 Task: Open a blank google sheet and write heading  Expense ManagerAdd Datesin a column and its values below  '2023-05-01, 2023-05-03, 2023-05-05, 2023-05-10, 2023-05-15, 2023-05-20, 2023-05-25 & 2023-05-31'Add Categories in next column and its values below  Food, Transportation, Utilities, Food, Housing, Entertainment, Utilities & FoodAdd Descriptionsin next column and its values below  Grocery Store, Bus Fare, Internet Bill, Restaurant, Rent, Movie Tickets, Electricity Bill & Grocery StoreAdd Amountin next column and its values below  $50, $5, $60, $30, $800, $20, $70 & $40Save page DashboardBudgetTrack
Action: Mouse moved to (26, 73)
Screenshot: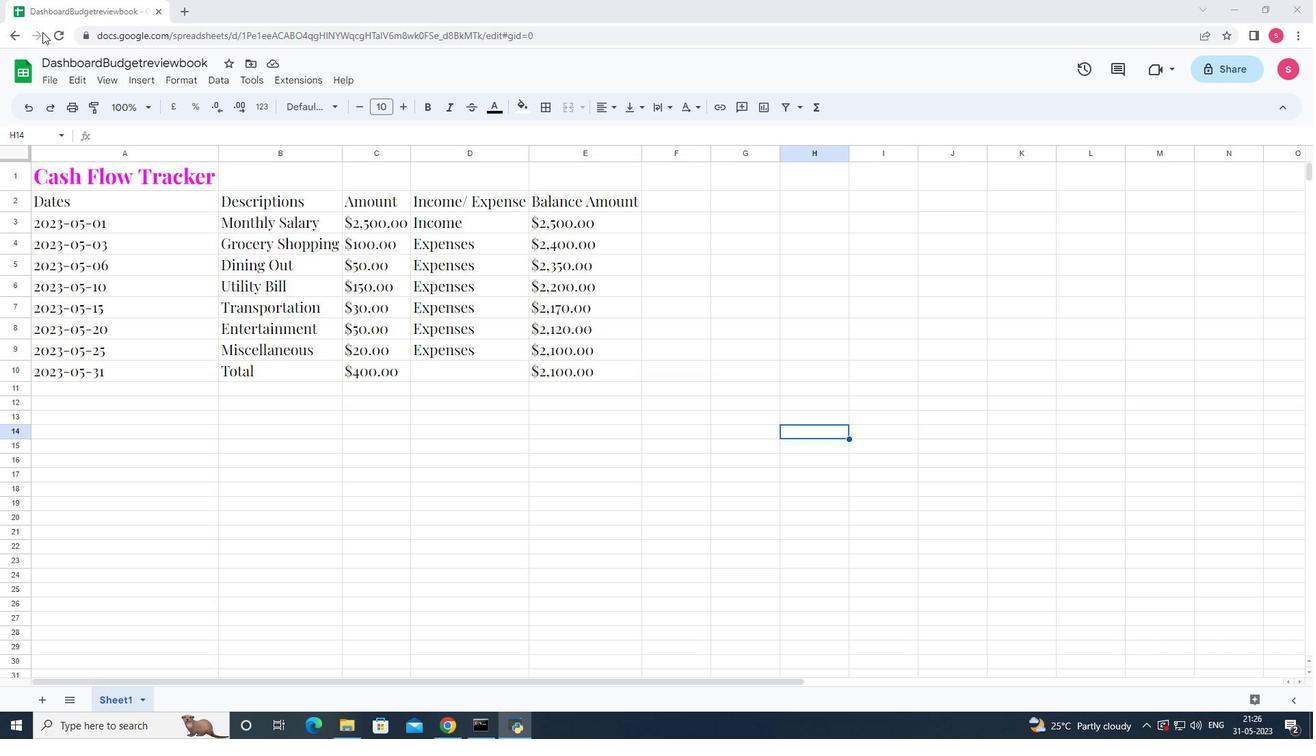 
Action: Mouse pressed left at (26, 73)
Screenshot: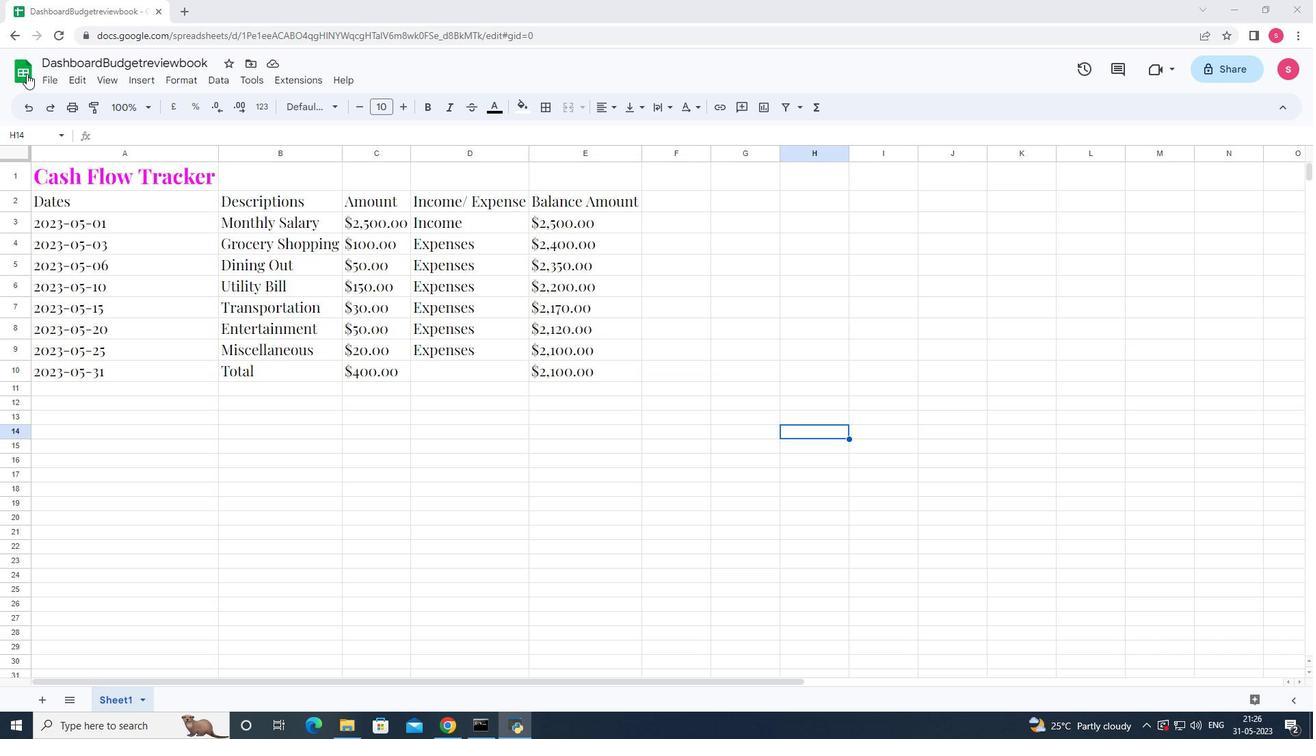 
Action: Mouse moved to (352, 185)
Screenshot: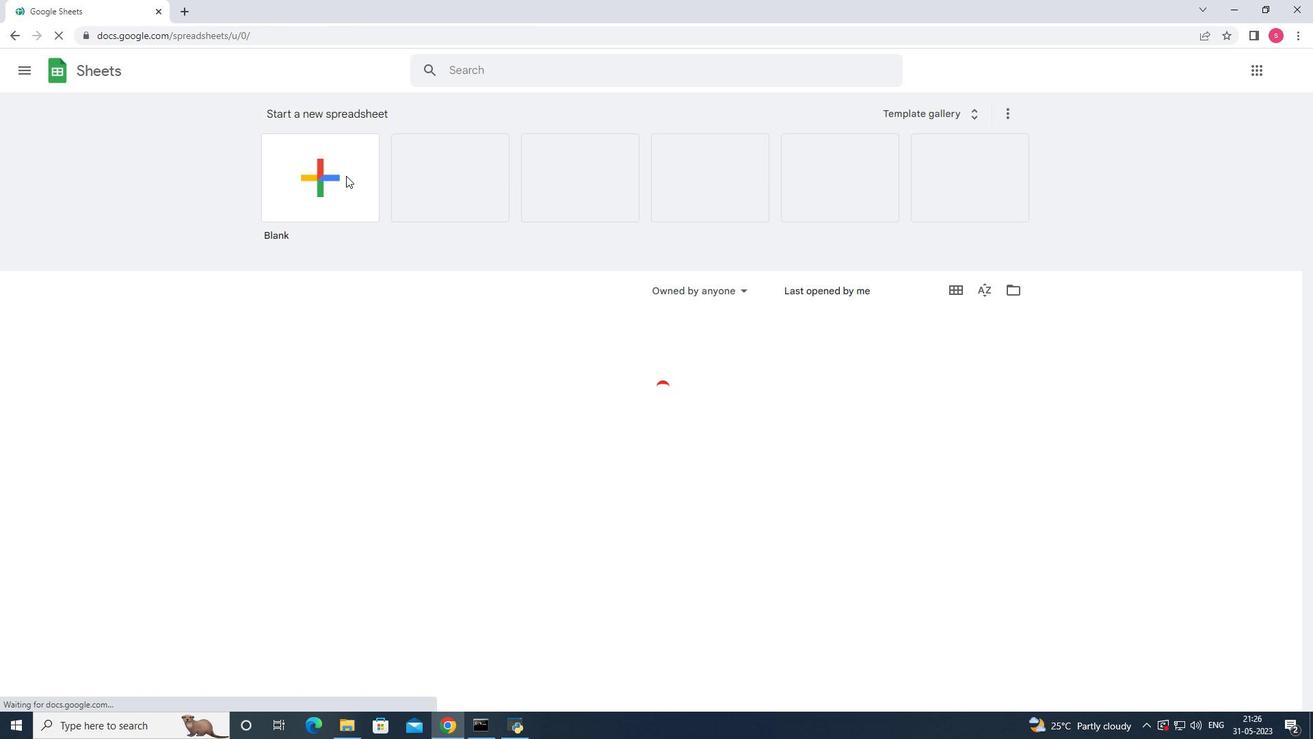 
Action: Mouse pressed left at (352, 185)
Screenshot: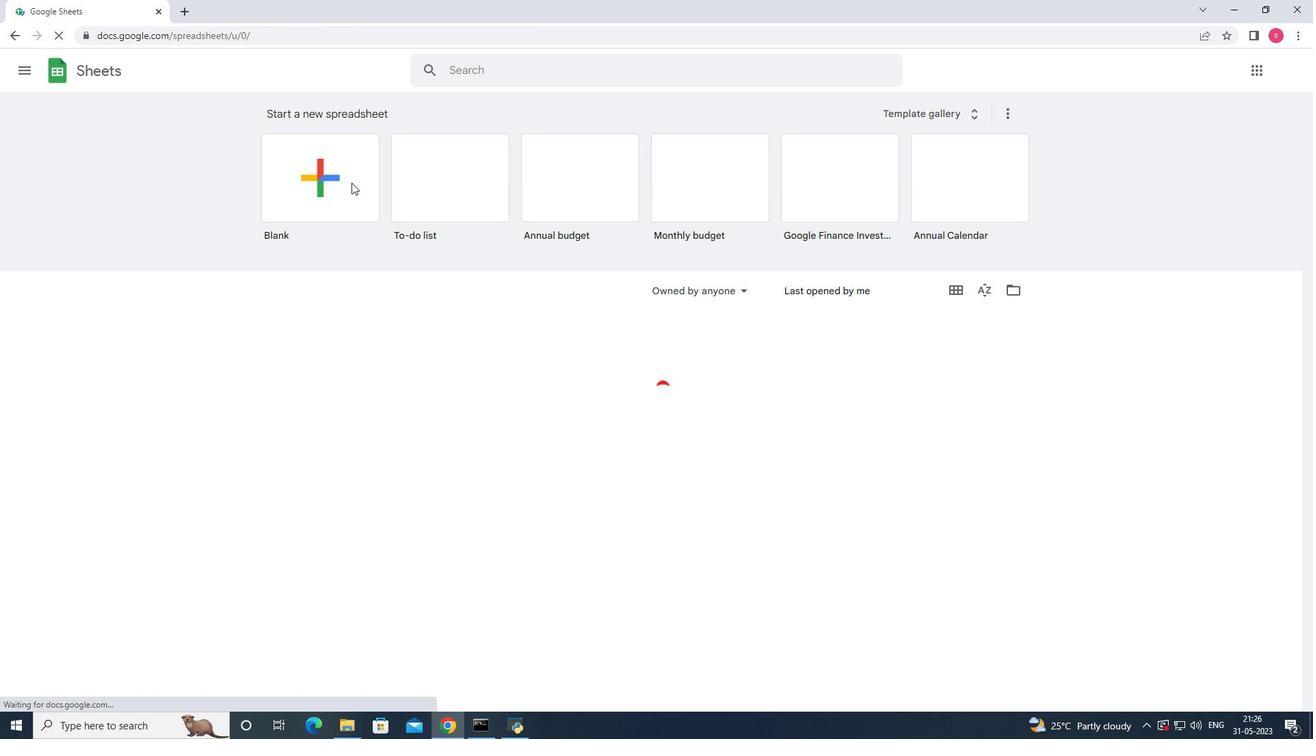
Action: Mouse moved to (258, 328)
Screenshot: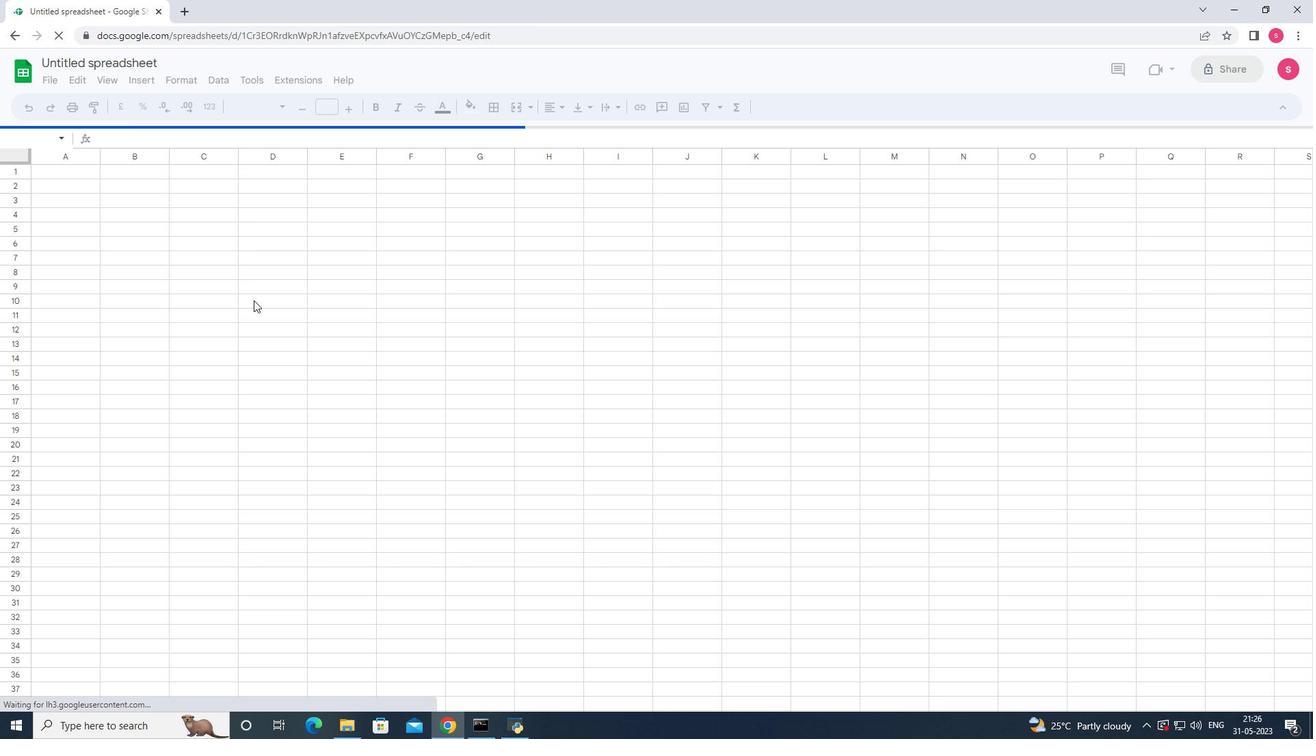 
Action: Key pressed <Key.shift>Expense
Screenshot: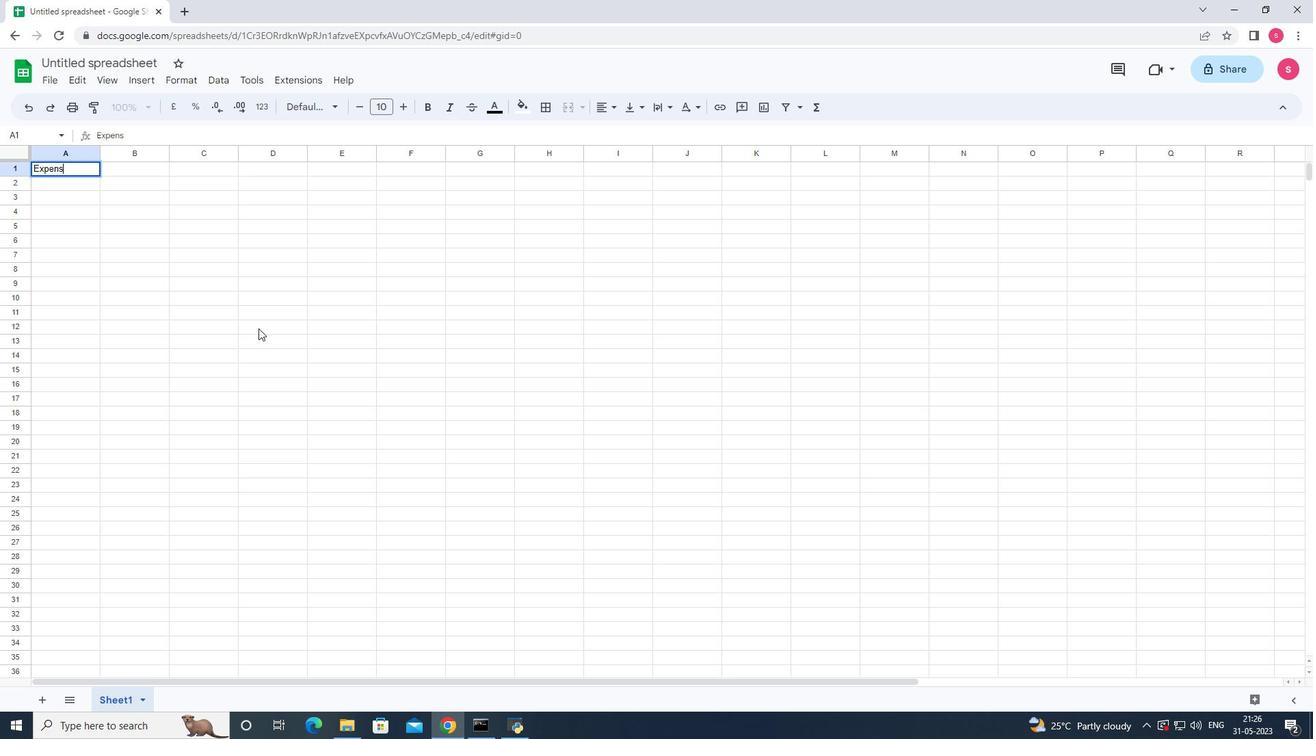 
Action: Mouse moved to (273, 325)
Screenshot: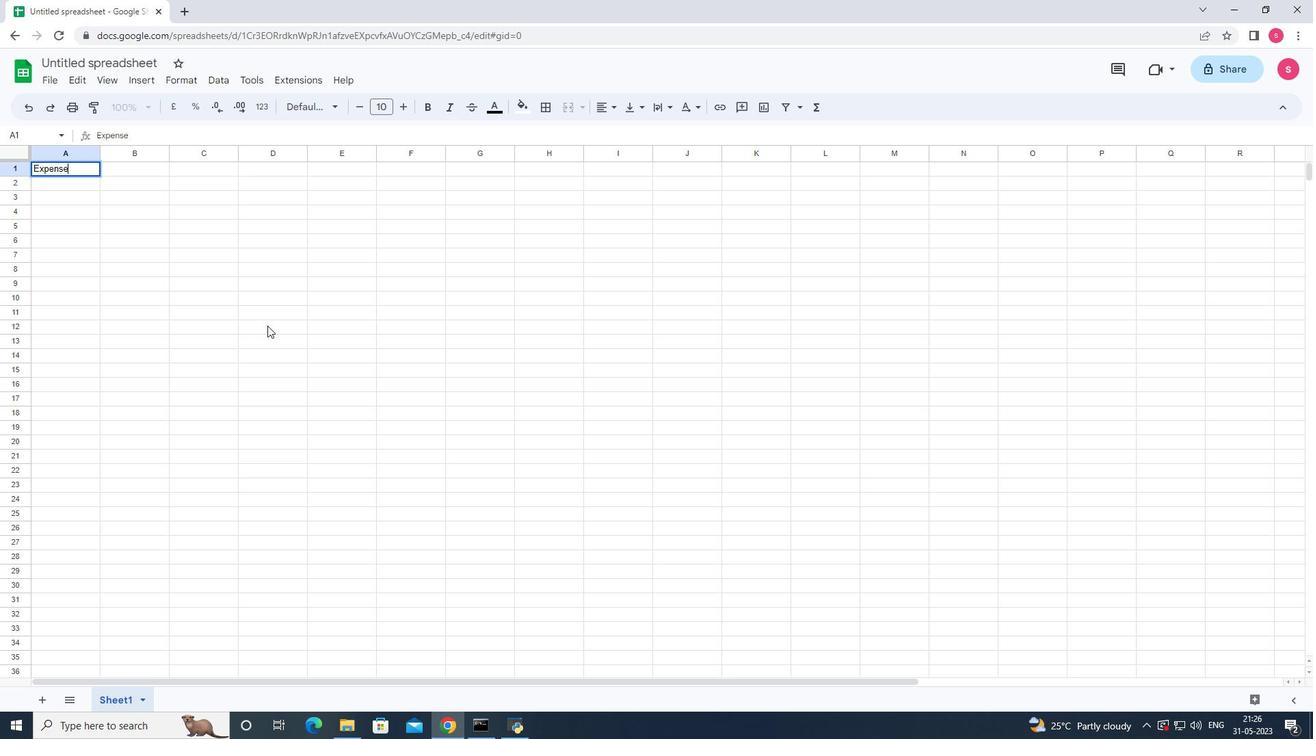 
Action: Key pressed <Key.space>
Screenshot: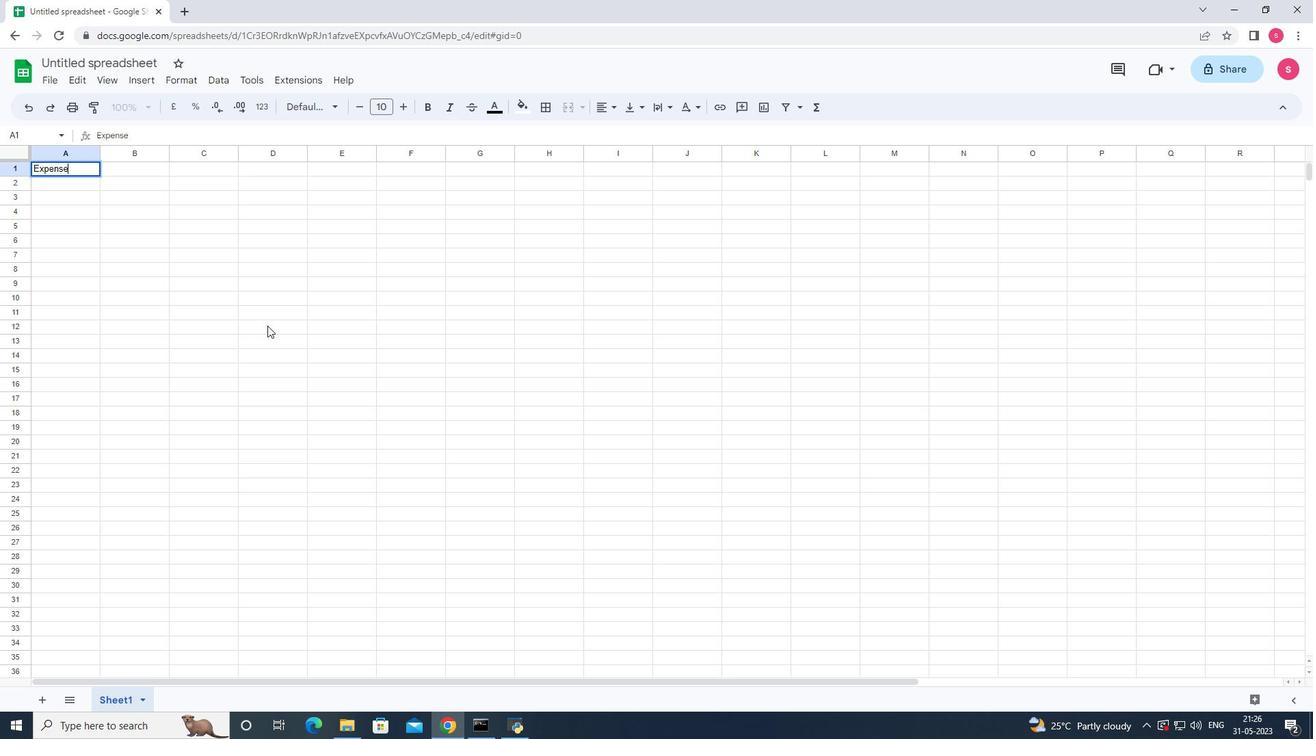 
Action: Mouse moved to (303, 325)
Screenshot: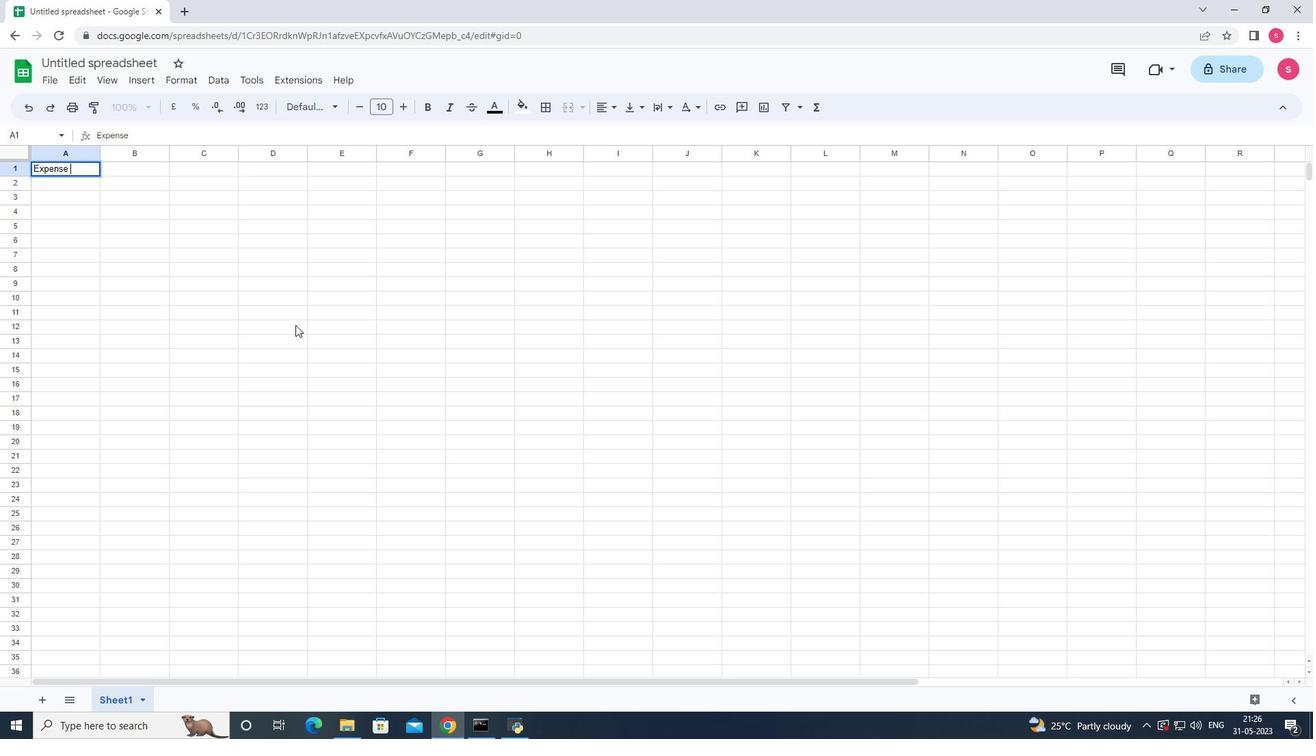 
Action: Key pressed <Key.shift>
Screenshot: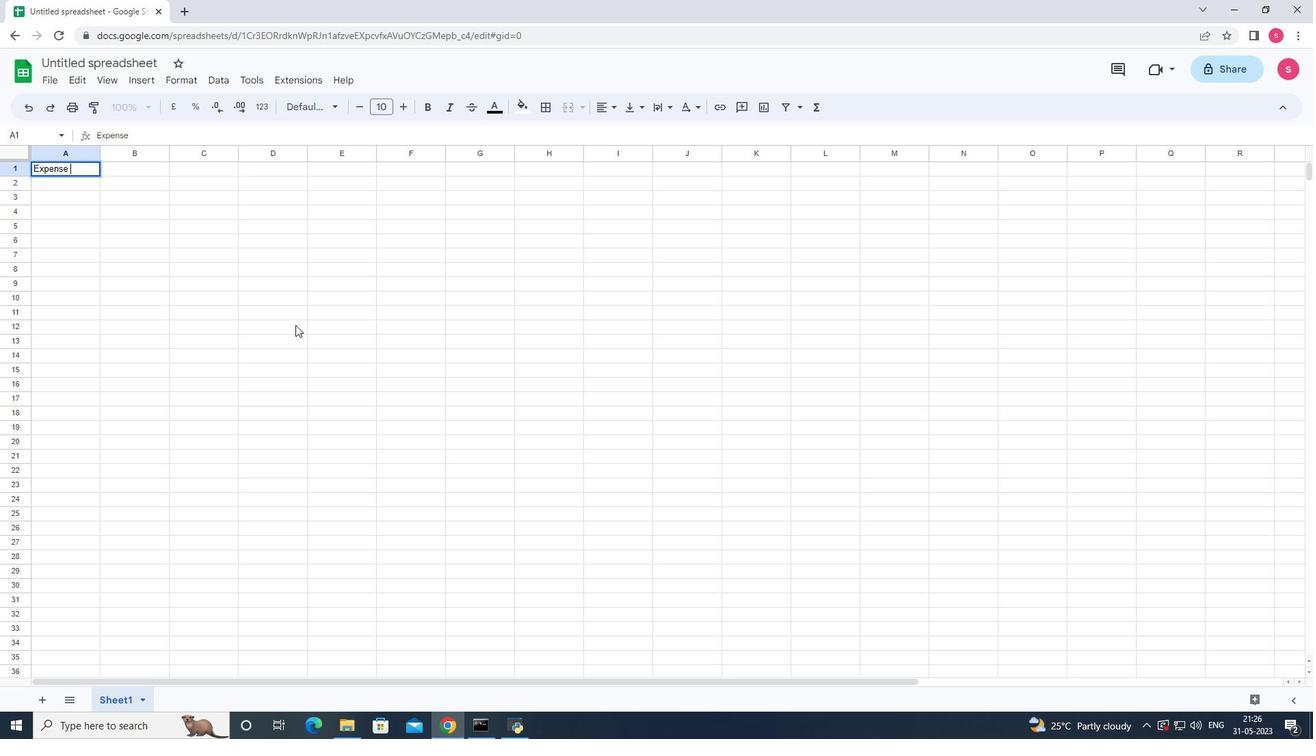
Action: Mouse moved to (334, 325)
Screenshot: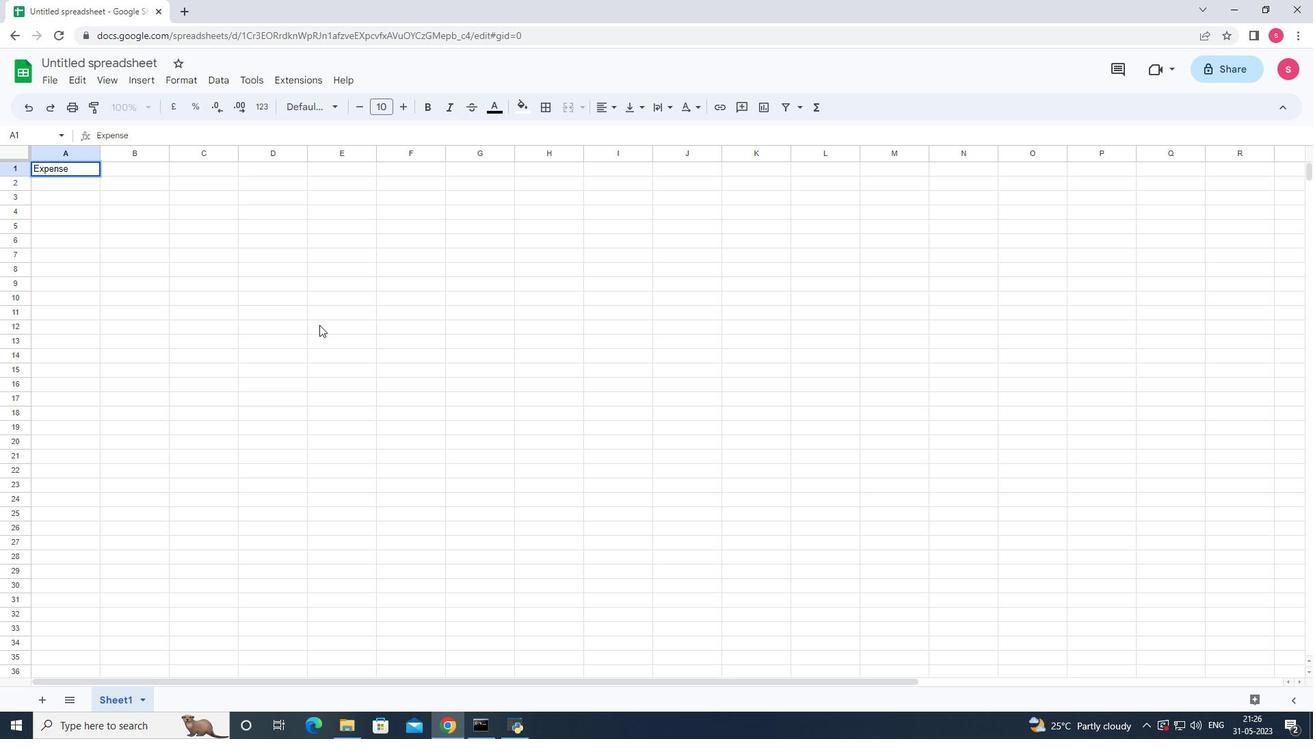
Action: Key pressed M
Screenshot: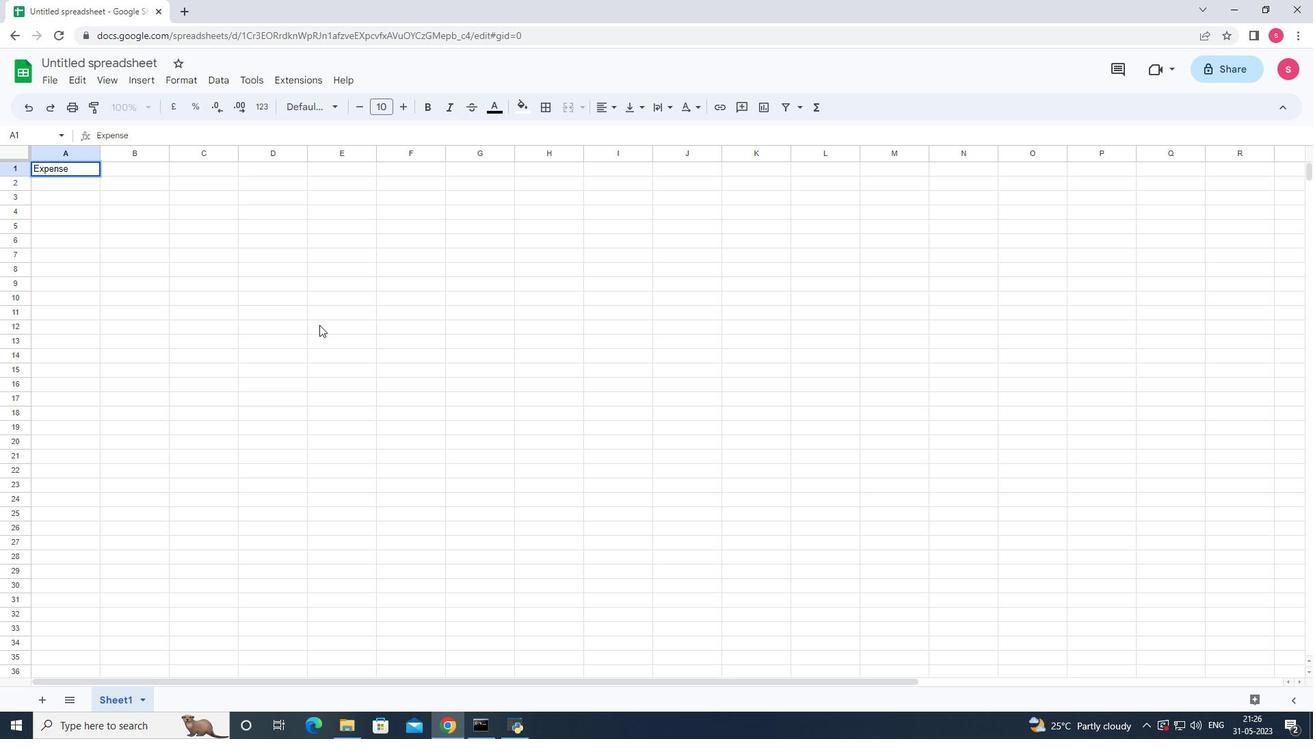 
Action: Mouse moved to (476, 311)
Screenshot: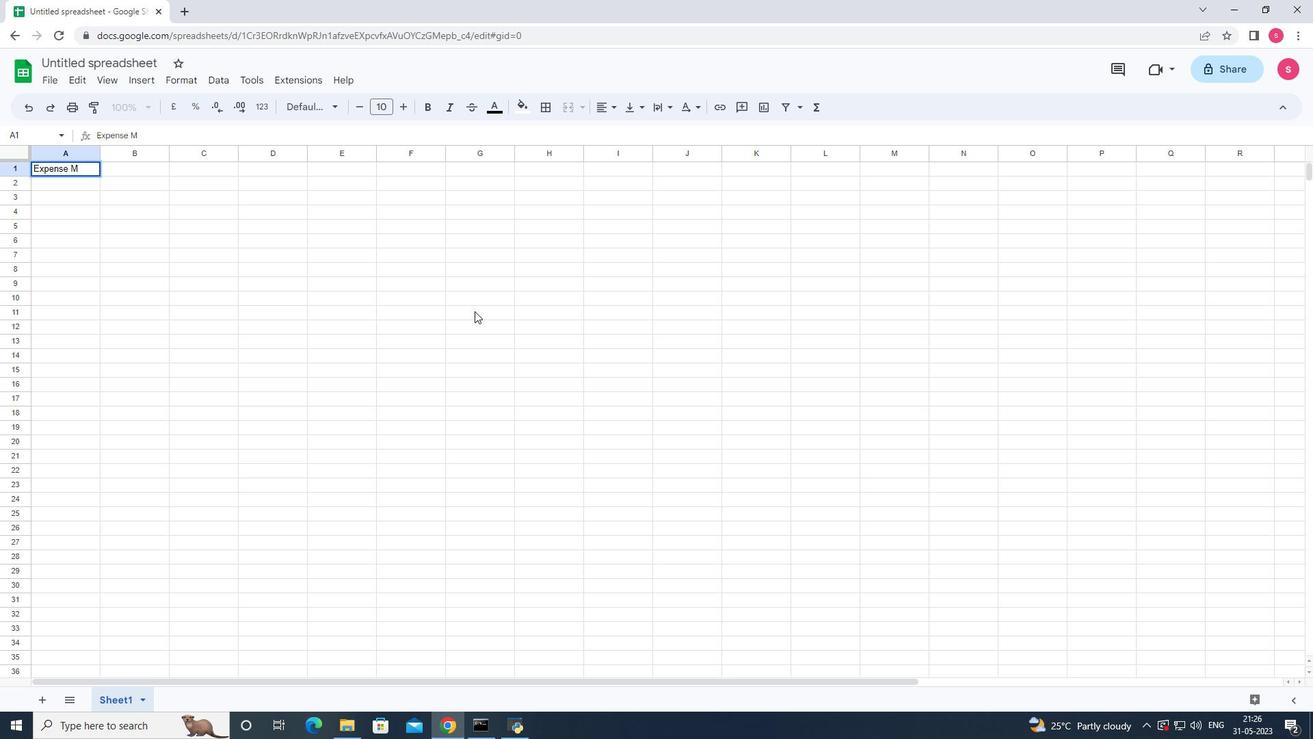
Action: Key pressed a
Screenshot: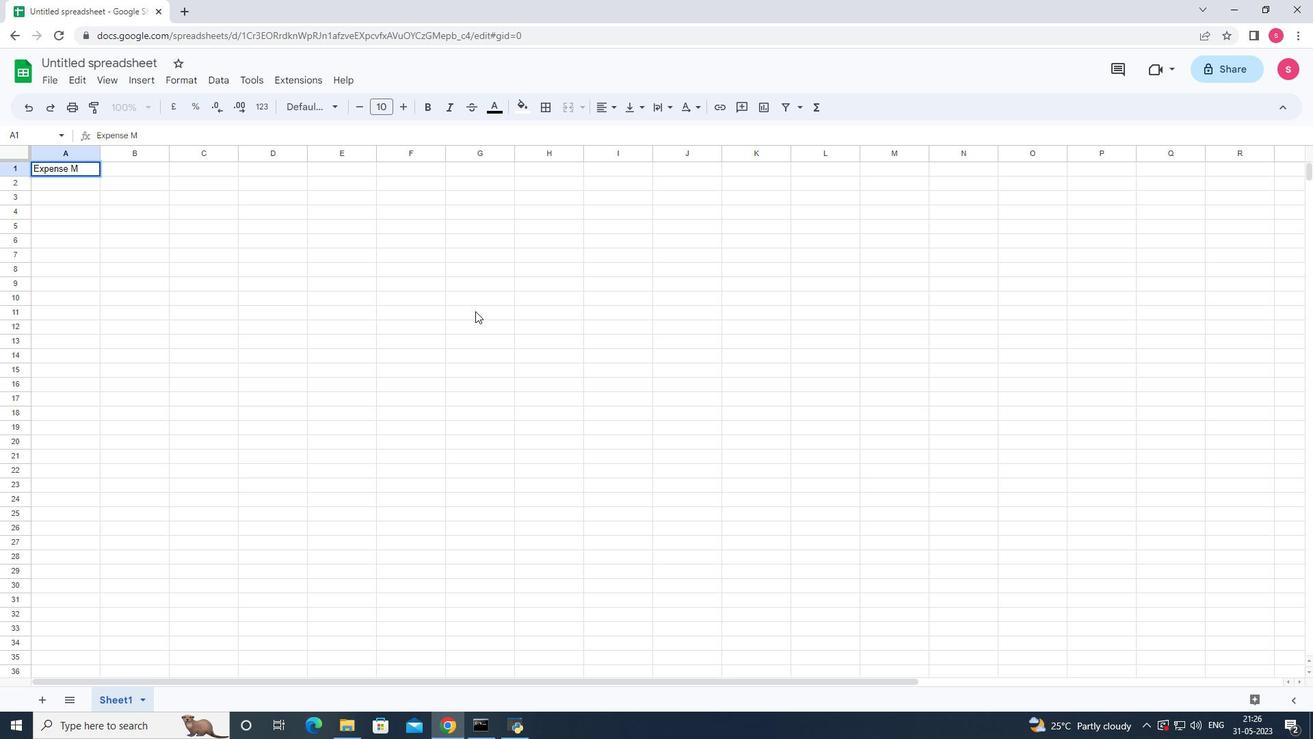 
Action: Mouse moved to (506, 307)
Screenshot: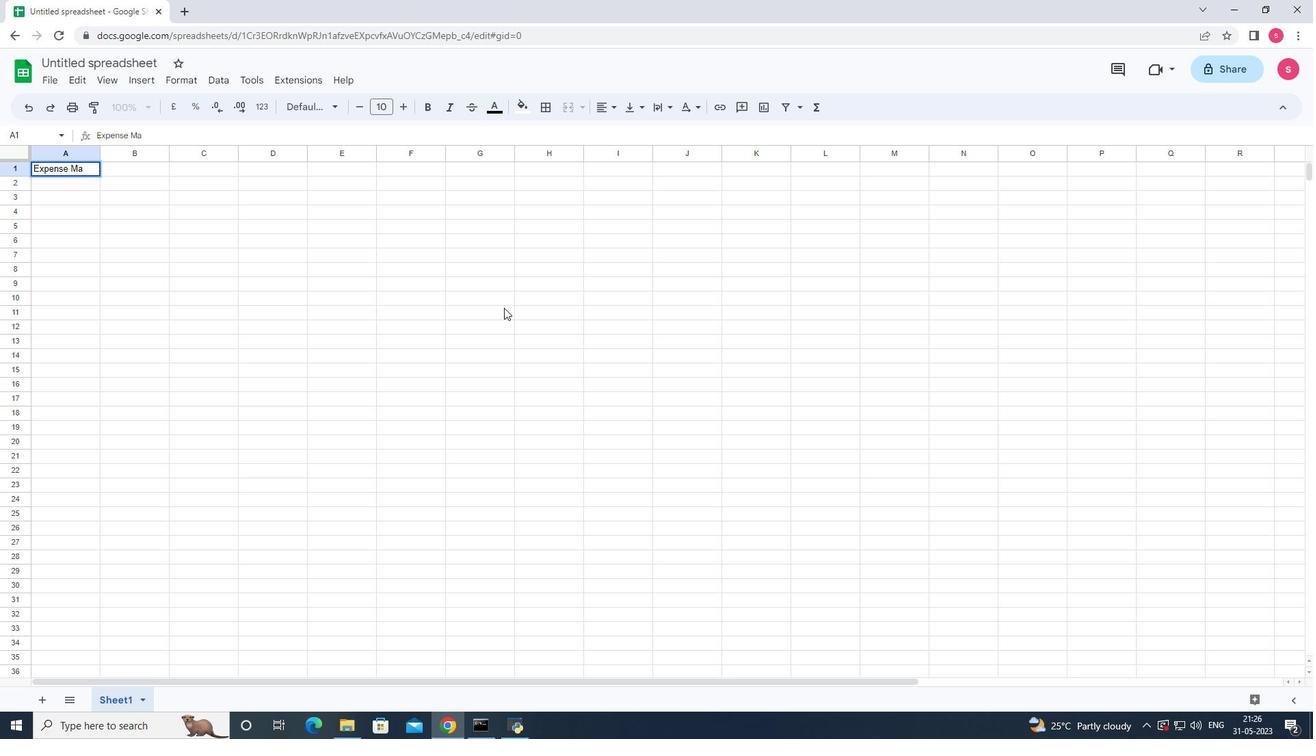 
Action: Key pressed nager<Key.down><Key.shift>Dates<Key.down>2023-05-01<Key.enter>2023-05-03<Key.enter>2023-05-02<Key.enter><Key.up><Key.enter><Key.backspace>5<Key.enter>2023-05-10<Key.enter>2023-05-15<Key.enter>2023-05-20-<Key.backspace><Key.enter>2023-05-25<Key.enter>2023-05-31<Key.enter><Key.right><Key.up><Key.up><Key.up><Key.up><Key.up><Key.up><Key.up><Key.up><Key.up><Key.shift>Categories<Key.down><Key.shift>Food<Key.enter><Key.shift>Transportation<Key.enter><Key.shift><Key.shift><Key.shift><Key.shift><Key.shift><Key.shift>Utilities<Key.enter><Key.shift><Key.shift><Key.shift><Key.shift><Key.shift><Key.shift><Key.shift><Key.shift><Key.shift><Key.shift><Key.shift><Key.shift><Key.shift>Food<Key.enter><Key.shift>h<Key.backspace><Key.shift>Housing<Key.enter><Key.shift>Entertain,<Key.backspace>ment<Key.enter><Key.shift>Utilitu<Key.backspace>ies<Key.enter><Key.shift><Key.shift><Key.shift><Key.shift><Key.shift><Key.shift><Key.shift><Key.shift><Key.shift>Food<Key.right><Key.up><Key.up><Key.up><Key.up><Key.up><Key.up><Key.up><Key.up><Key.shift>Description<Key.down><Key.up><Key.down><Key.shift>Grocery<Key.space><Key.shift>Store<Key.enter><Key.shift><Key.shift><Key.shift><Key.shift><Key.shift><Key.shift><Key.shift><Key.shift><Key.shift><Key.shift><Key.shift>Bus<Key.space><Key.shift>Fare<Key.enter><Key.shift>Internet<Key.space><Key.shift>Bill<Key.enter><Key.shift>Restaurant<Key.down><Key.shift>RE<Key.backspace><Key.backspace>ent<Key.enter><Key.shift>Movie<Key.space><Key.shift>Tickets<Key.enter><Key.shift>Electricity<Key.space><Key.shift>Bill<Key.enter><Key.shift>Grocery<Key.space><Key.shift>Store<Key.right><Key.up><Key.up><Key.up><Key.up><Key.up><Key.up><Key.up><Key.up><Key.shift>Amount<Key.enter>50<Key.enter>5<Key.enter>60<Key.enter>30<Key.enter>800<Key.enter>20<Key.enter>70<Key.enter>40<Key.enter>
Screenshot: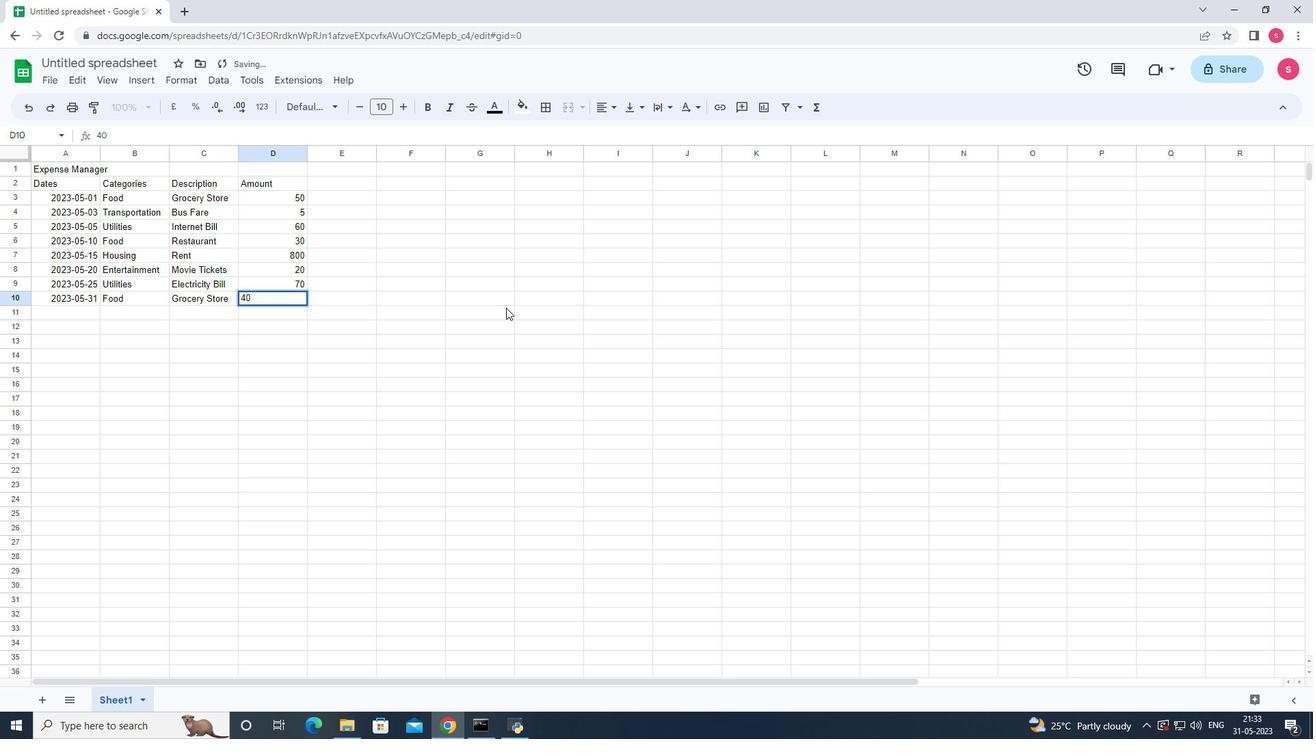 
Action: Mouse moved to (266, 196)
Screenshot: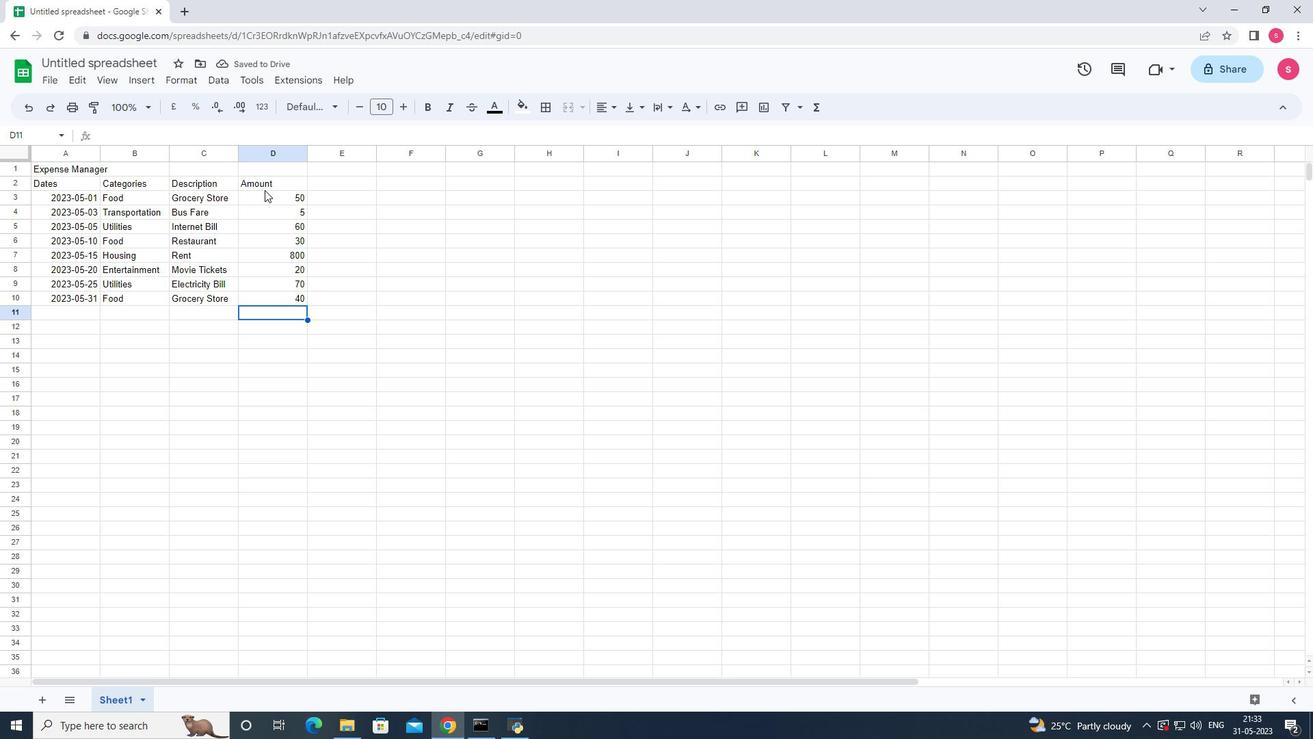 
Action: Mouse pressed left at (266, 196)
Screenshot: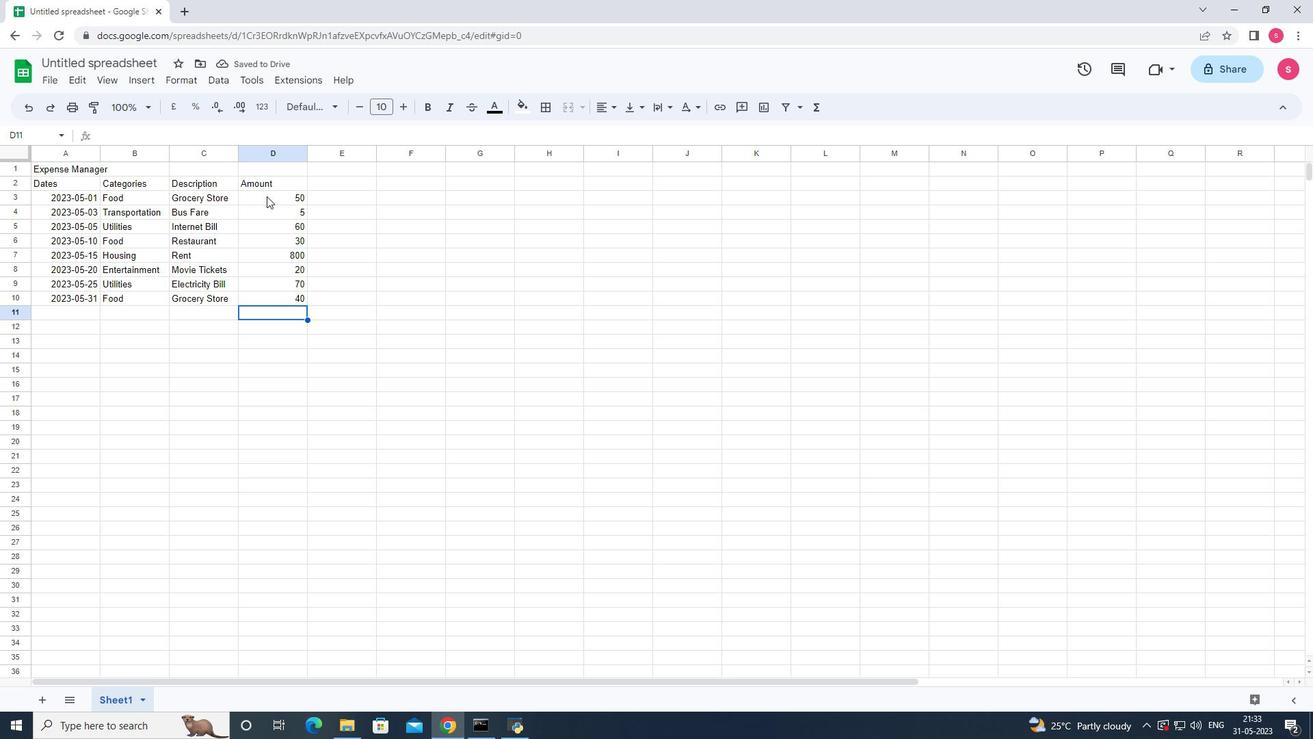 
Action: Mouse moved to (176, 75)
Screenshot: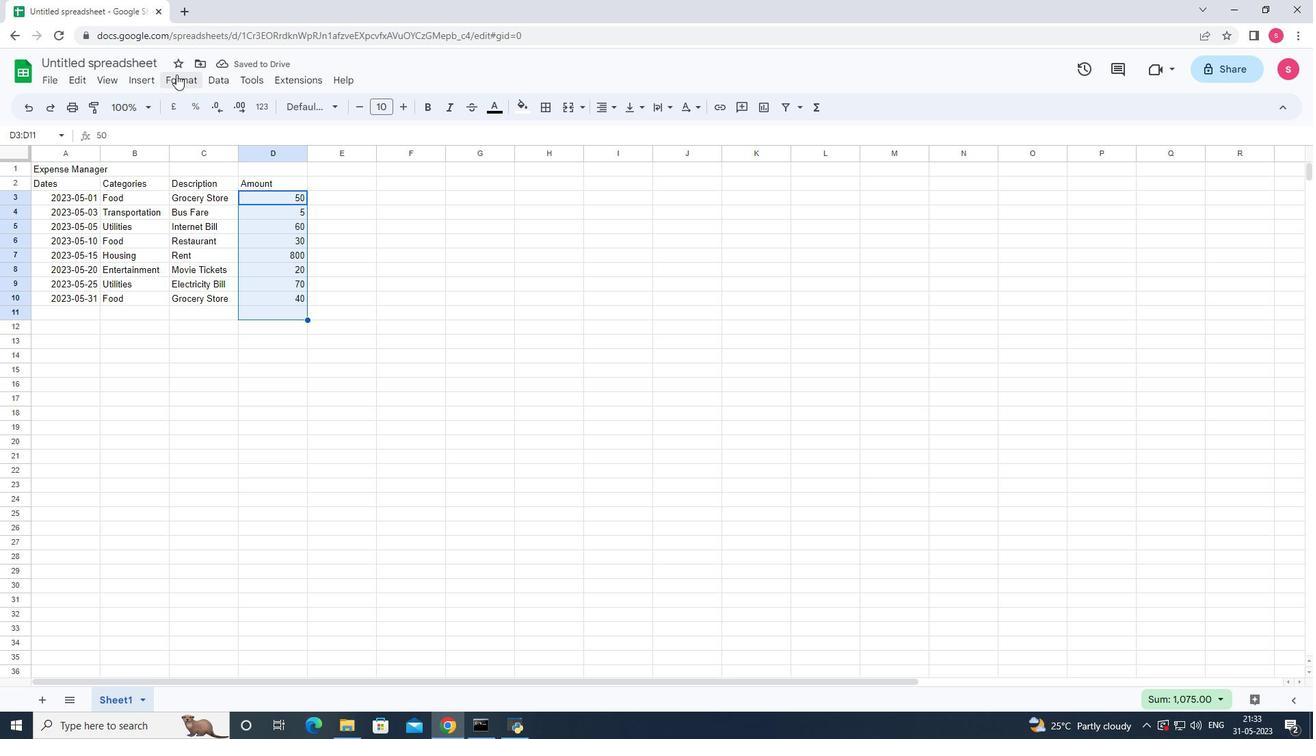
Action: Mouse pressed left at (176, 75)
Screenshot: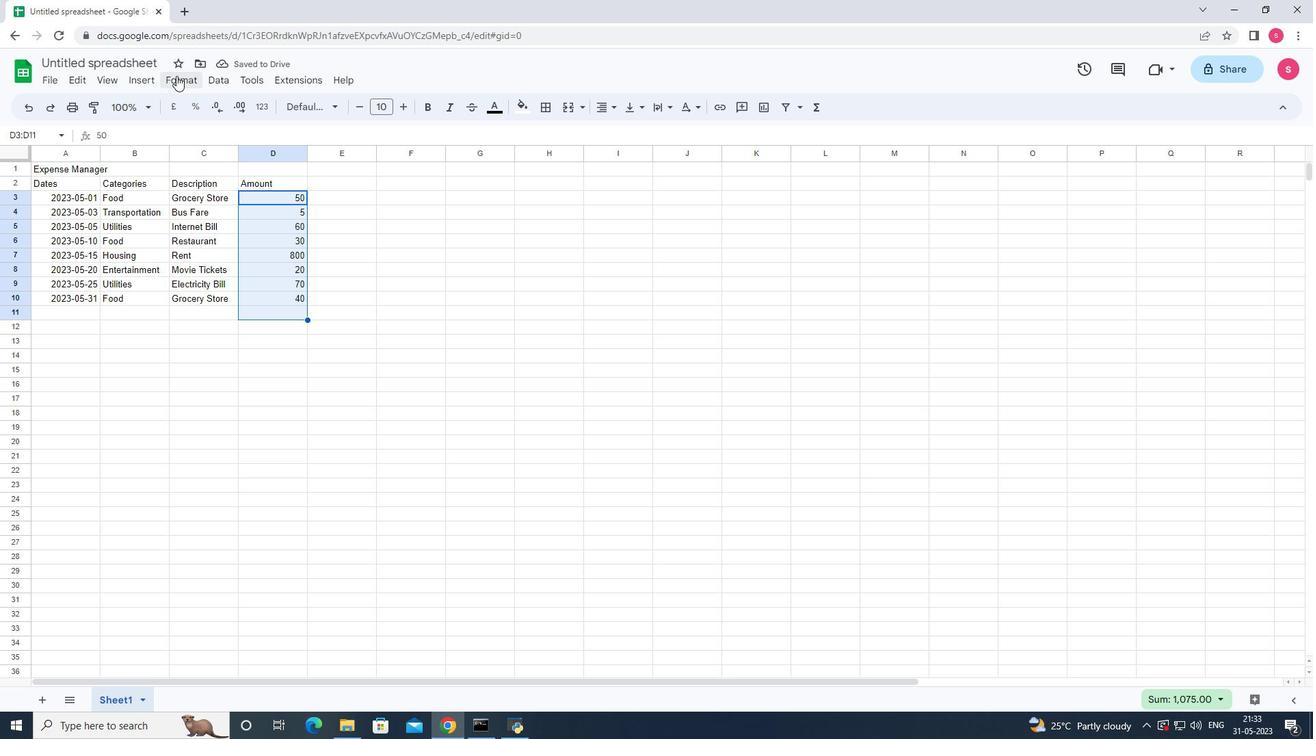 
Action: Mouse moved to (208, 138)
Screenshot: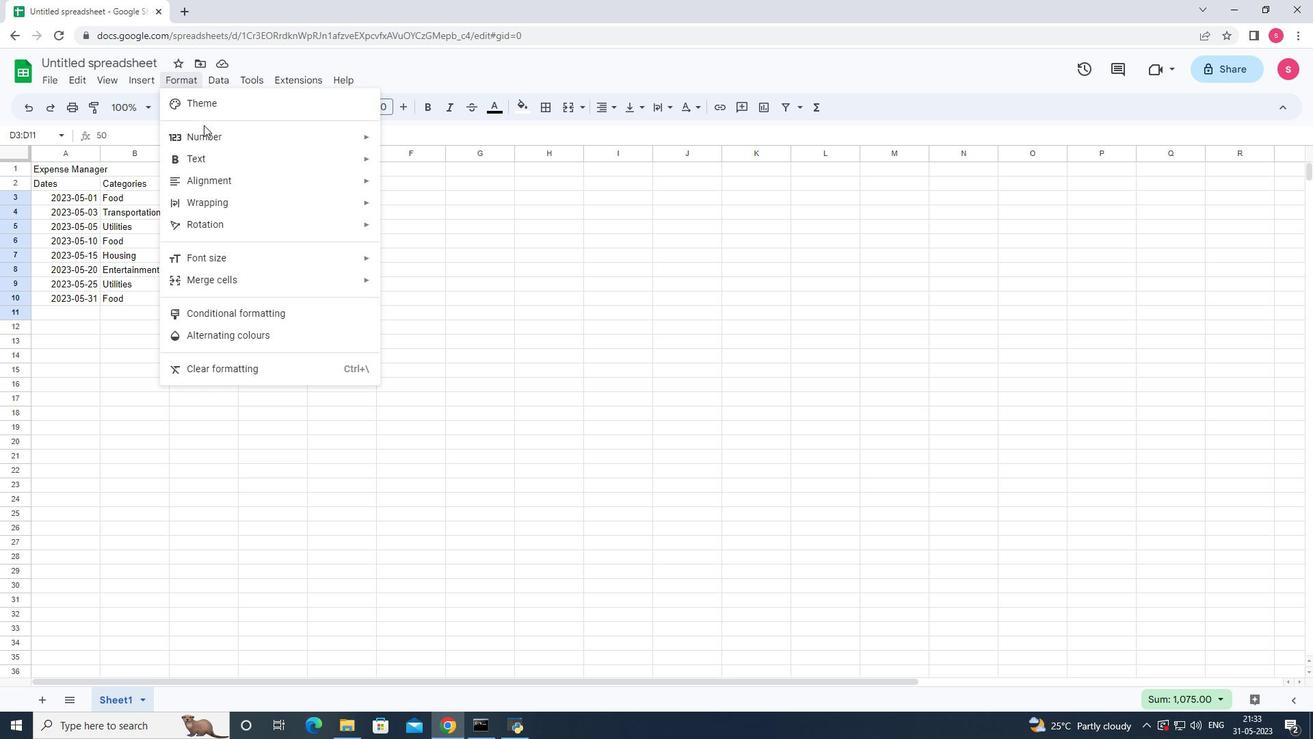 
Action: Mouse pressed left at (208, 138)
Screenshot: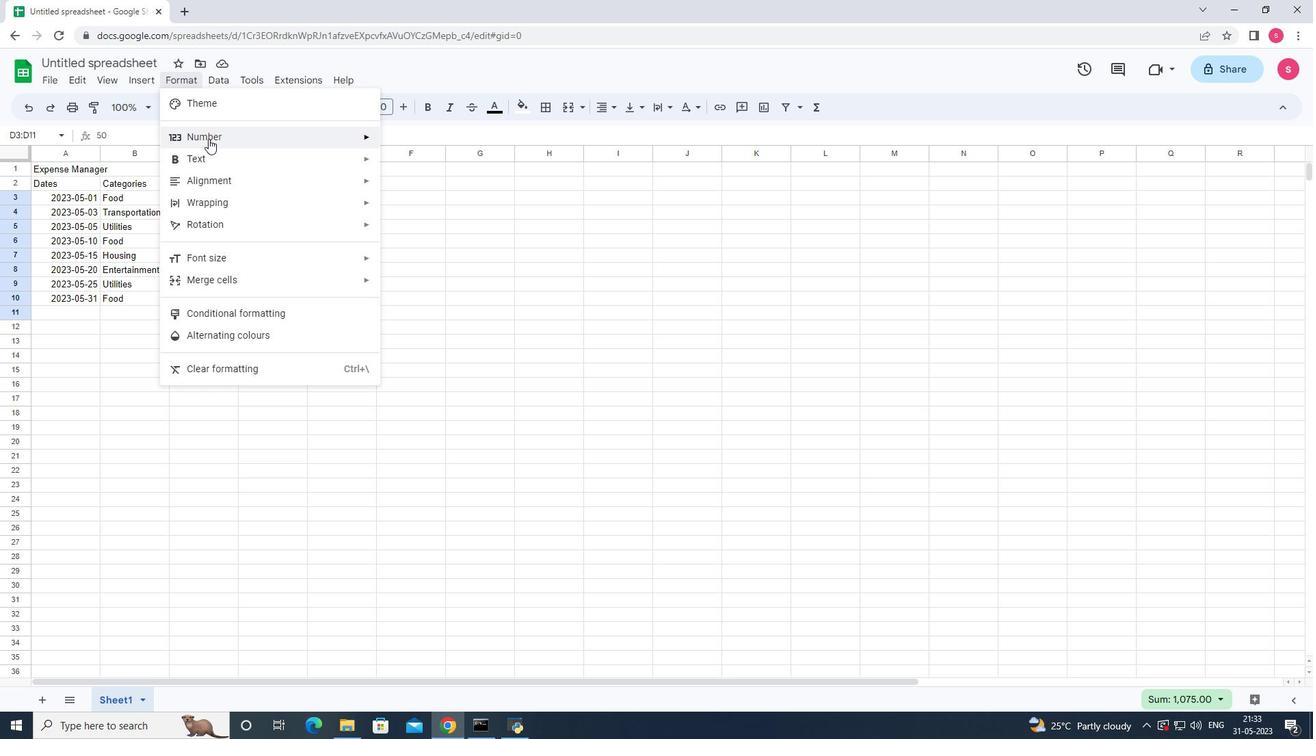 
Action: Mouse moved to (489, 545)
Screenshot: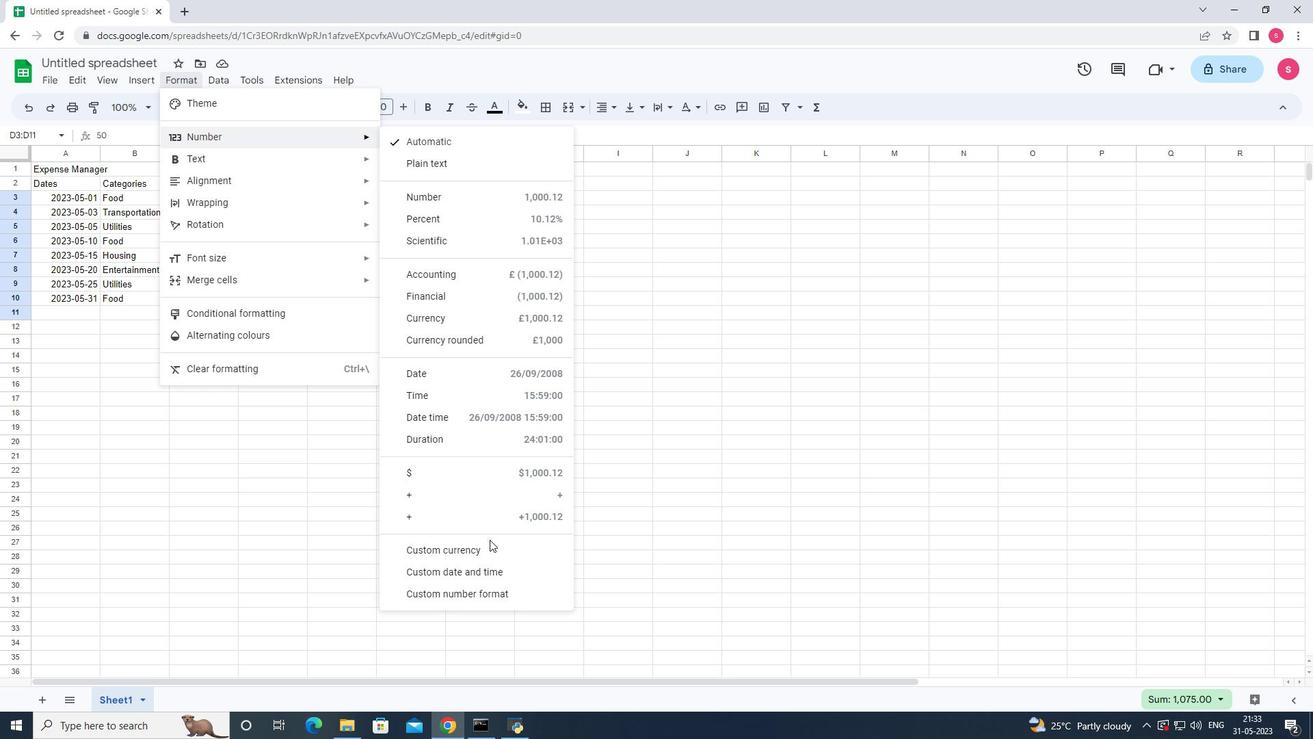 
Action: Mouse pressed left at (489, 545)
Screenshot: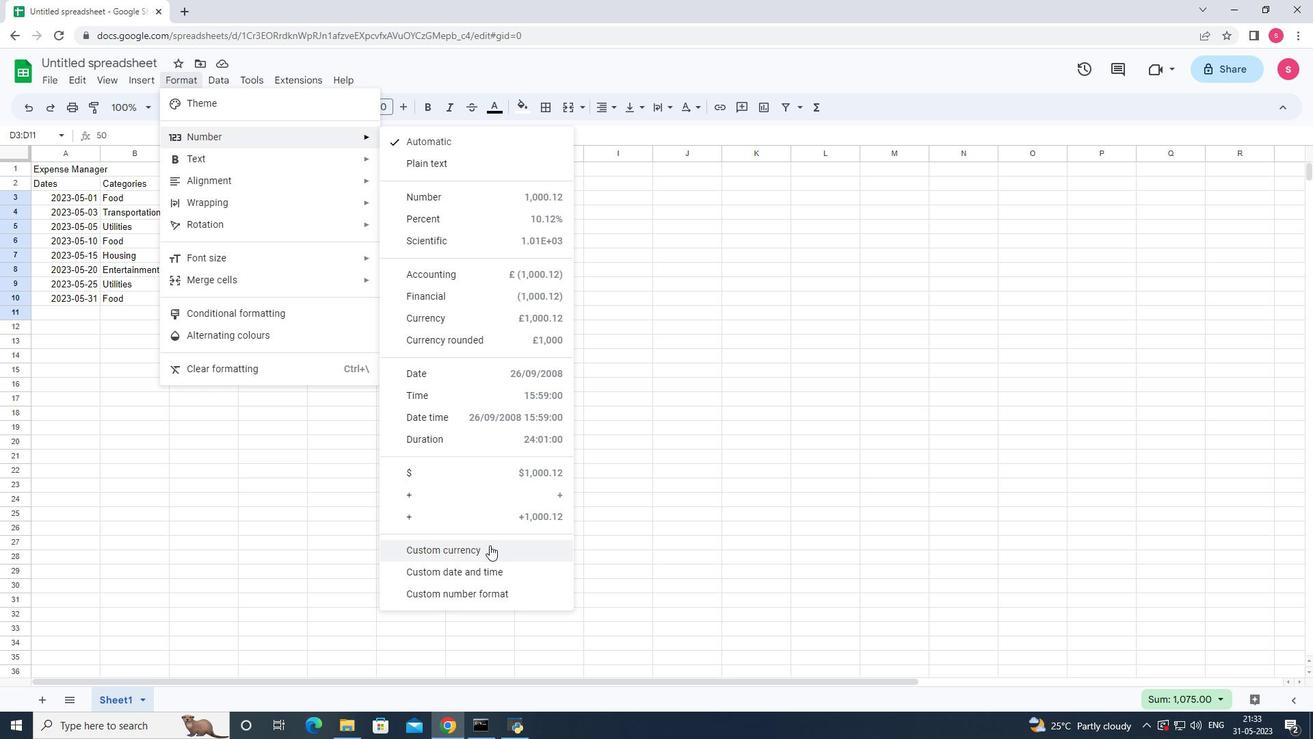 
Action: Mouse moved to (624, 295)
Screenshot: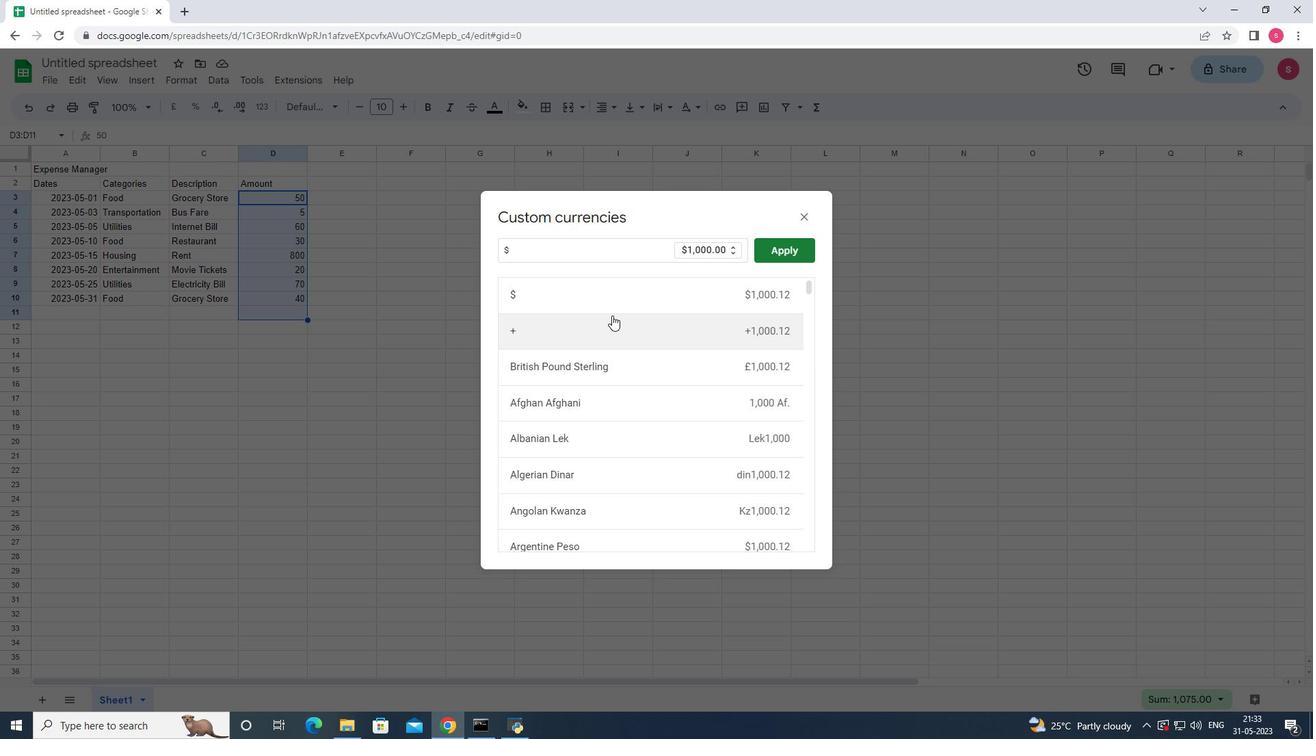
Action: Mouse pressed left at (624, 295)
Screenshot: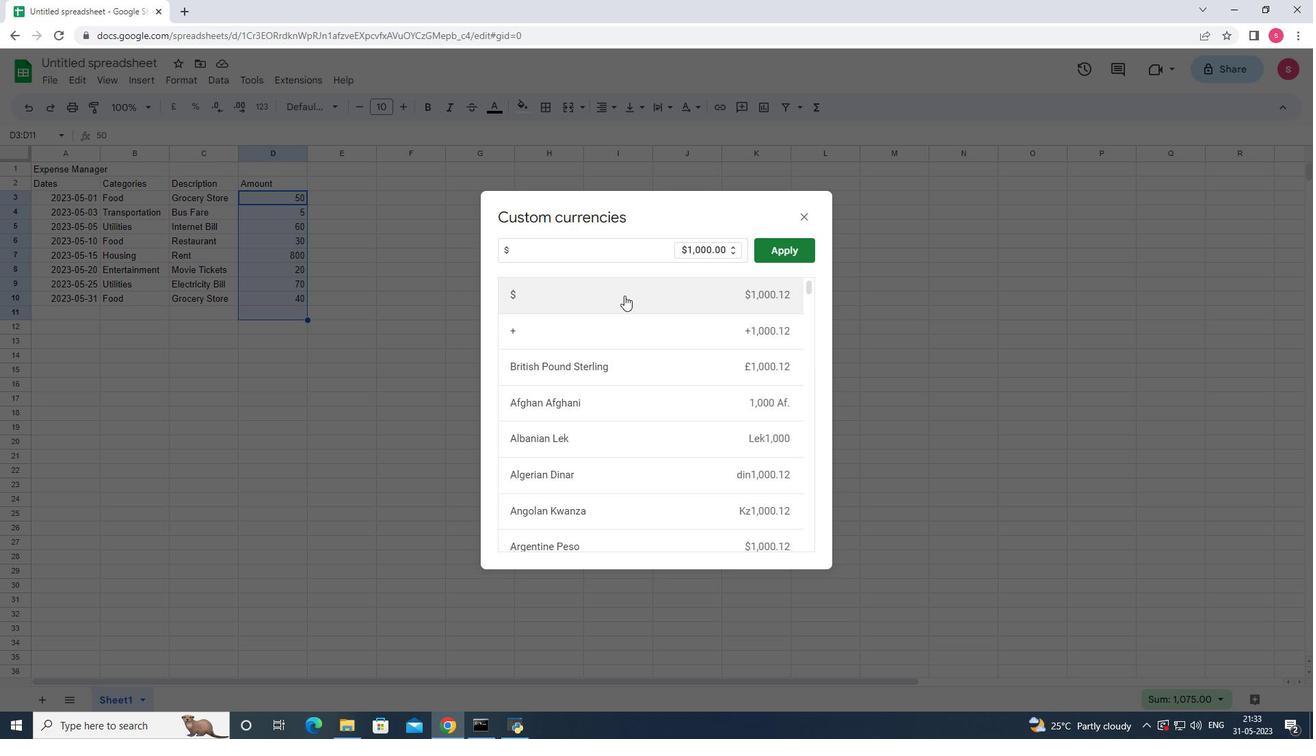 
Action: Mouse moved to (773, 245)
Screenshot: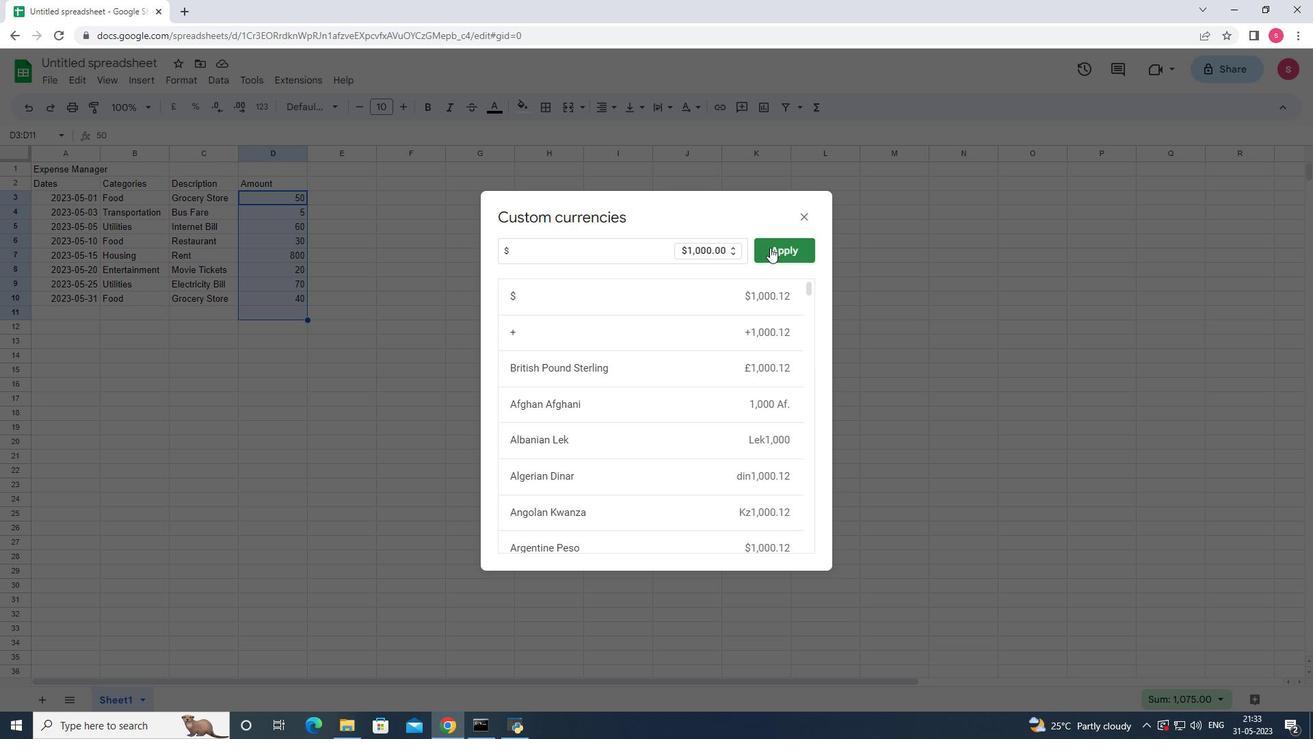
Action: Mouse pressed left at (773, 245)
Screenshot: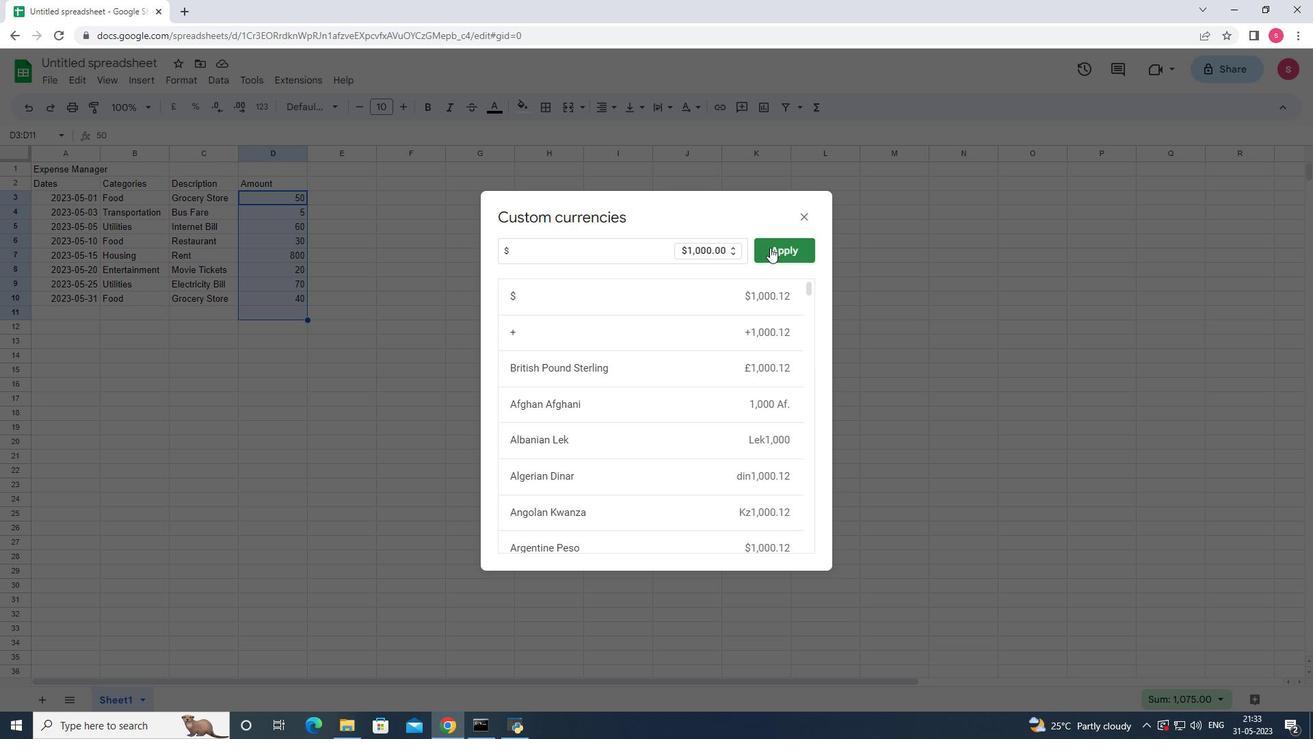 
Action: Mouse moved to (420, 322)
Screenshot: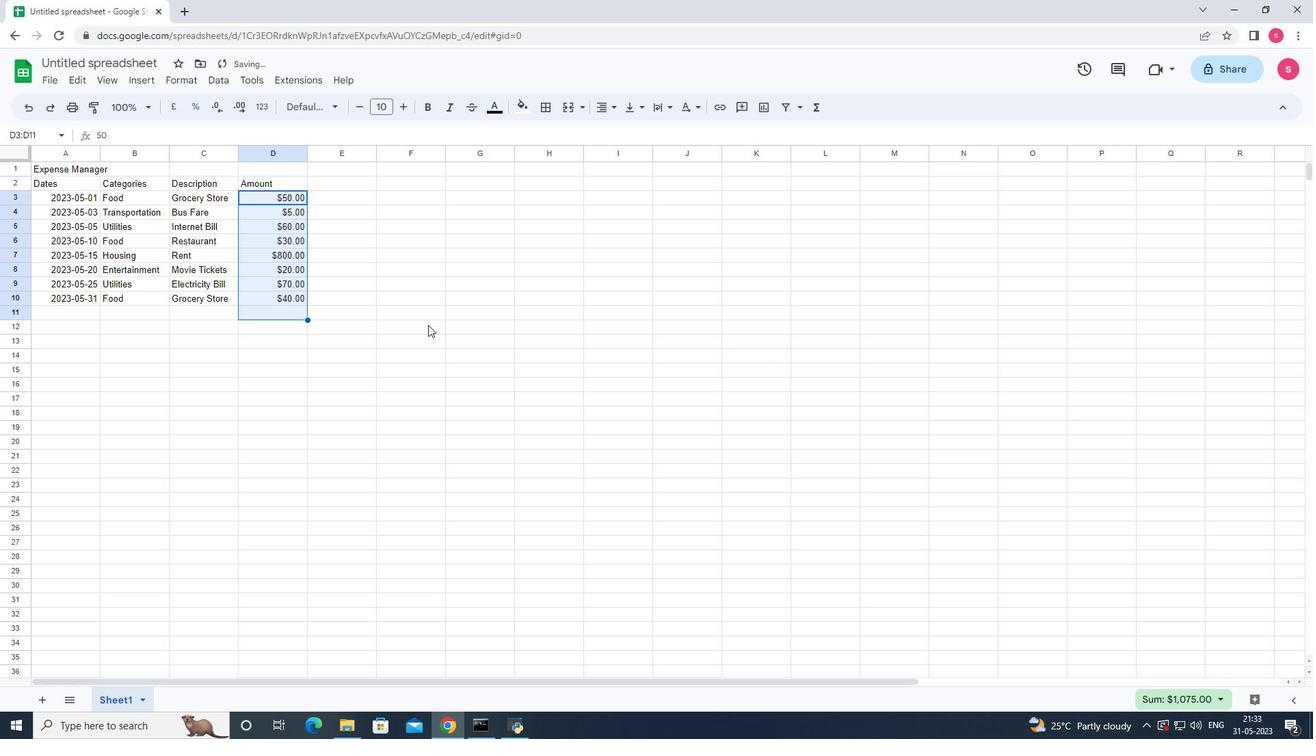 
Action: Mouse pressed left at (420, 322)
Screenshot: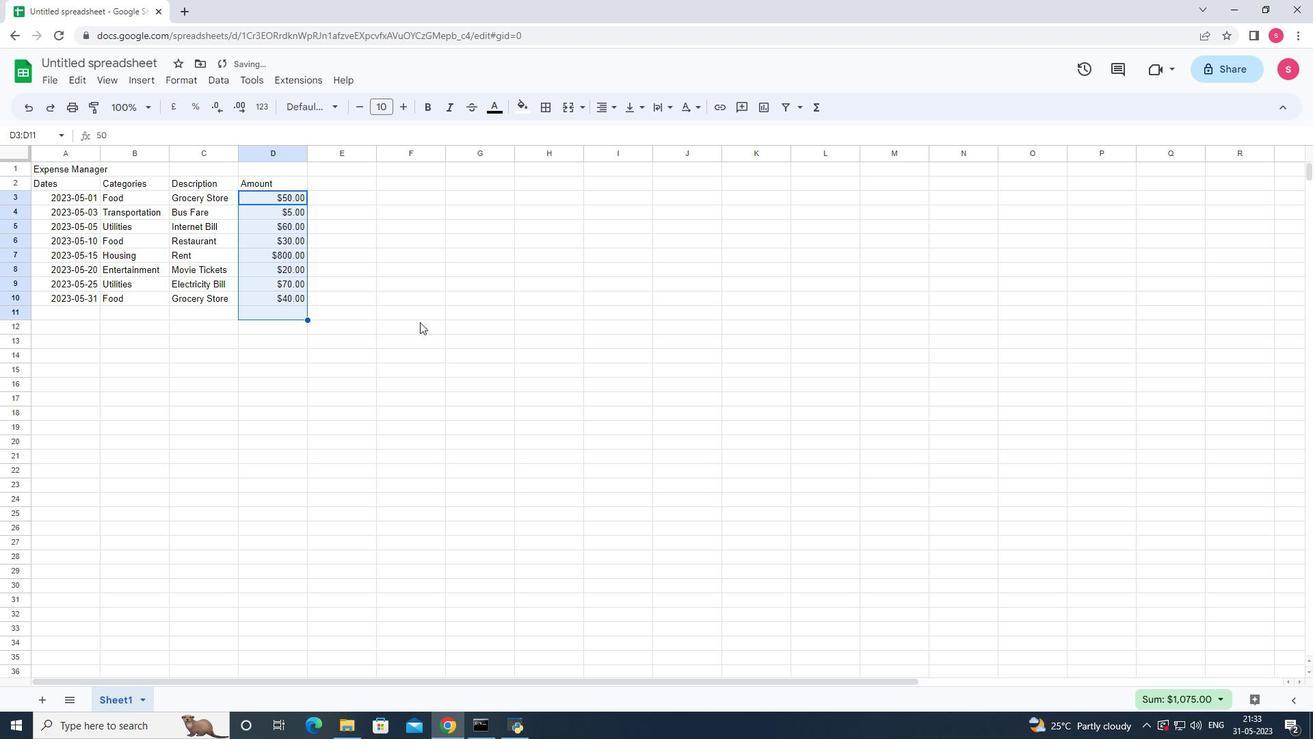 
Action: Mouse moved to (96, 62)
Screenshot: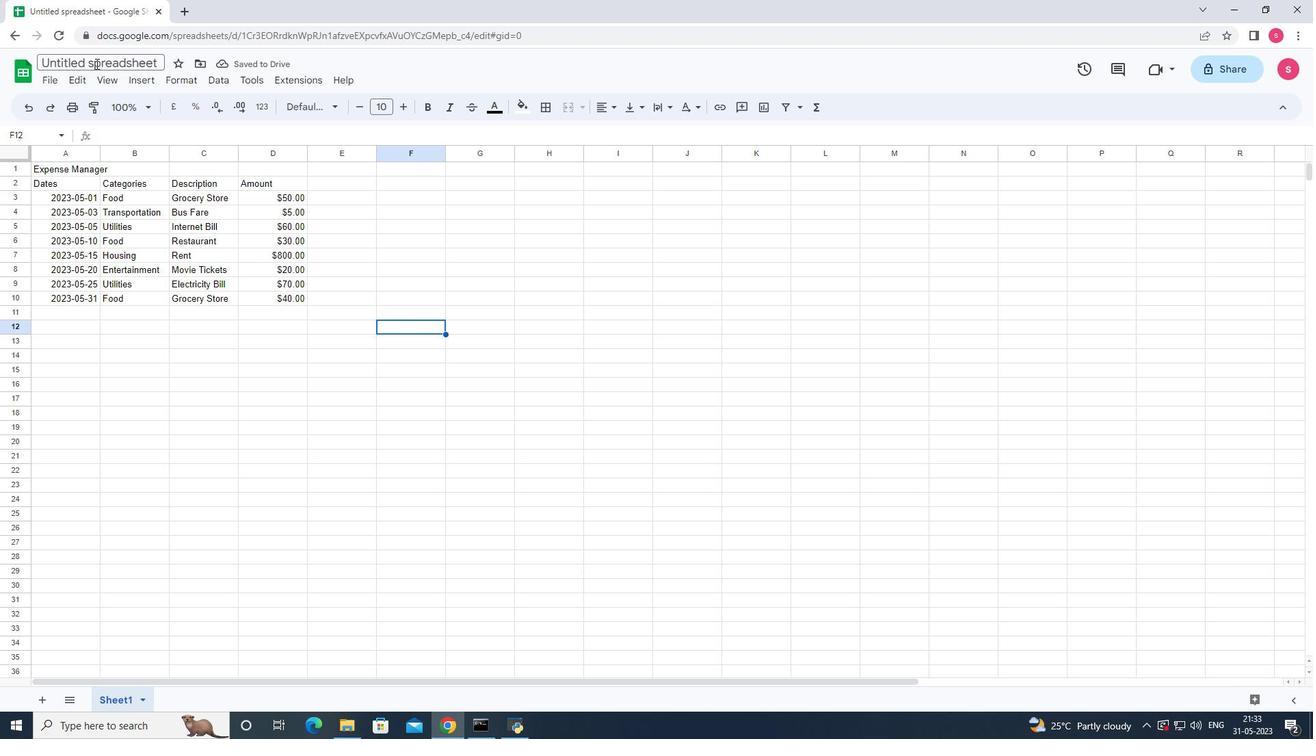 
Action: Mouse pressed left at (96, 62)
Screenshot: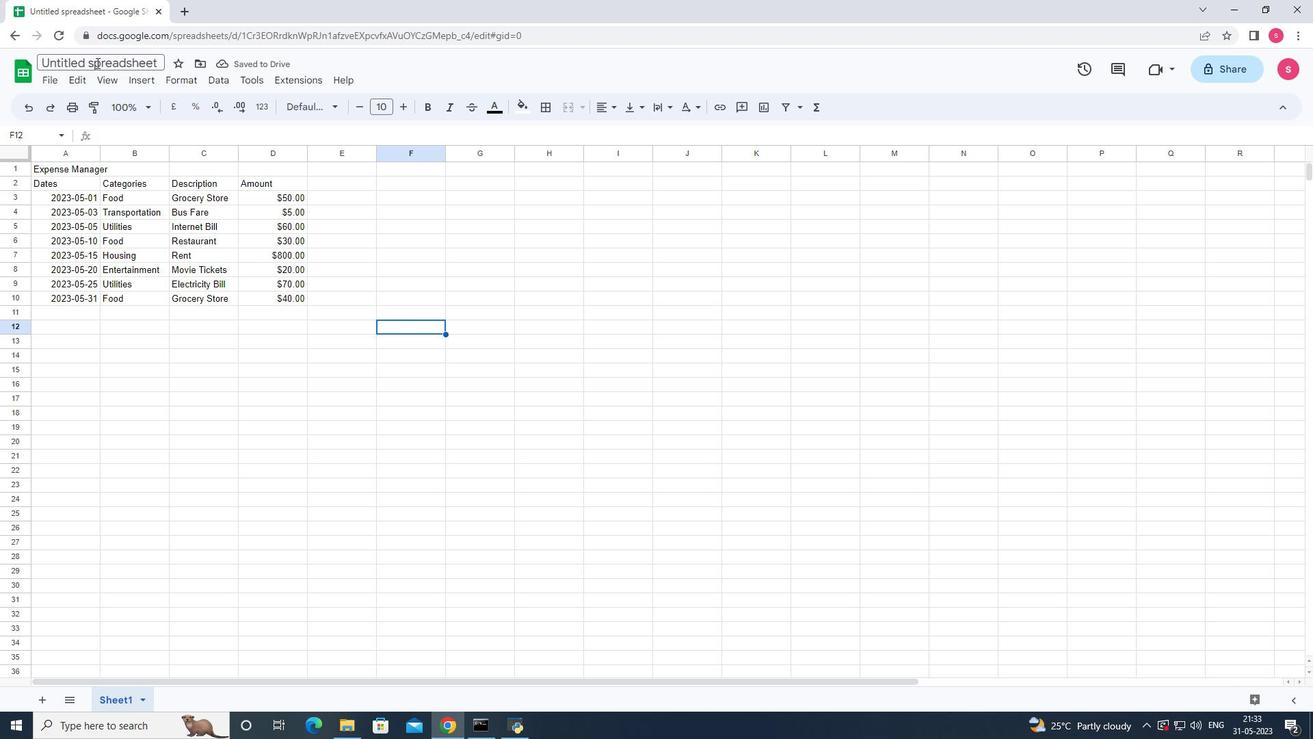 
Action: Key pressed <Key.backspace>ctrl+Da<Key.backspace>
Screenshot: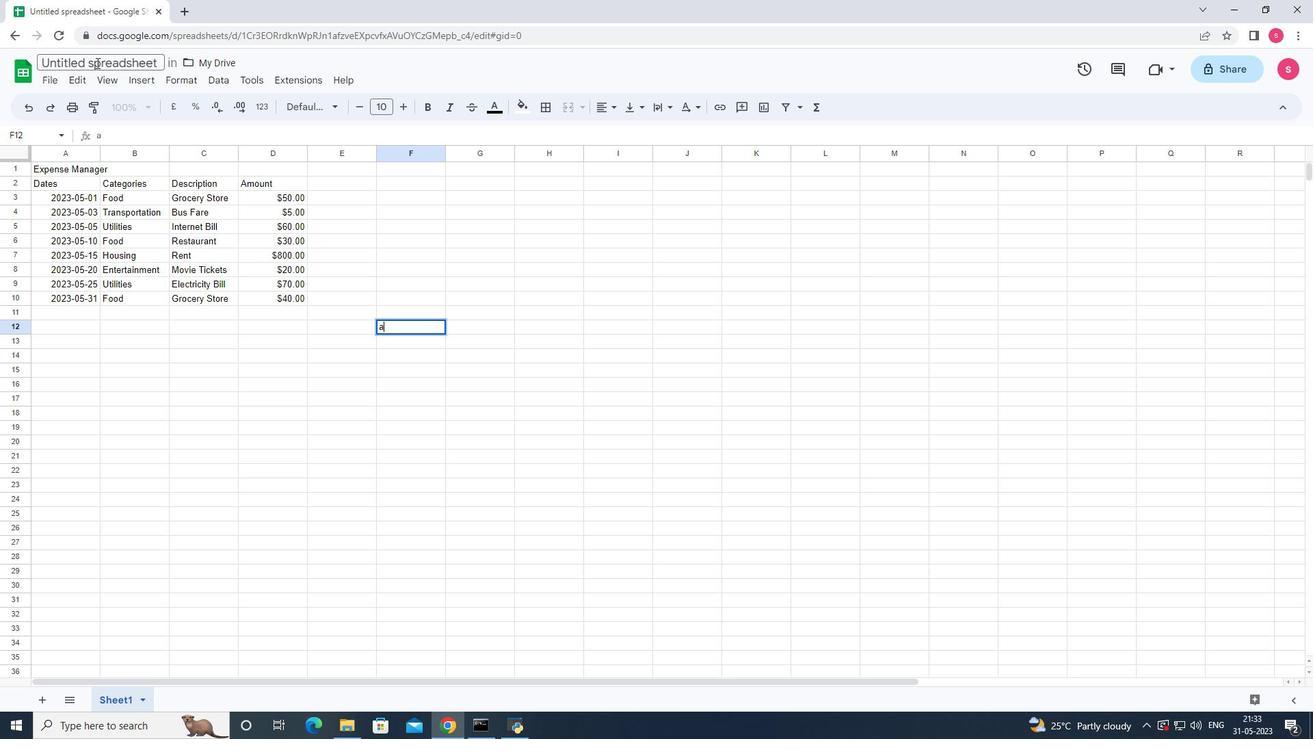 
Action: Mouse pressed left at (96, 62)
Screenshot: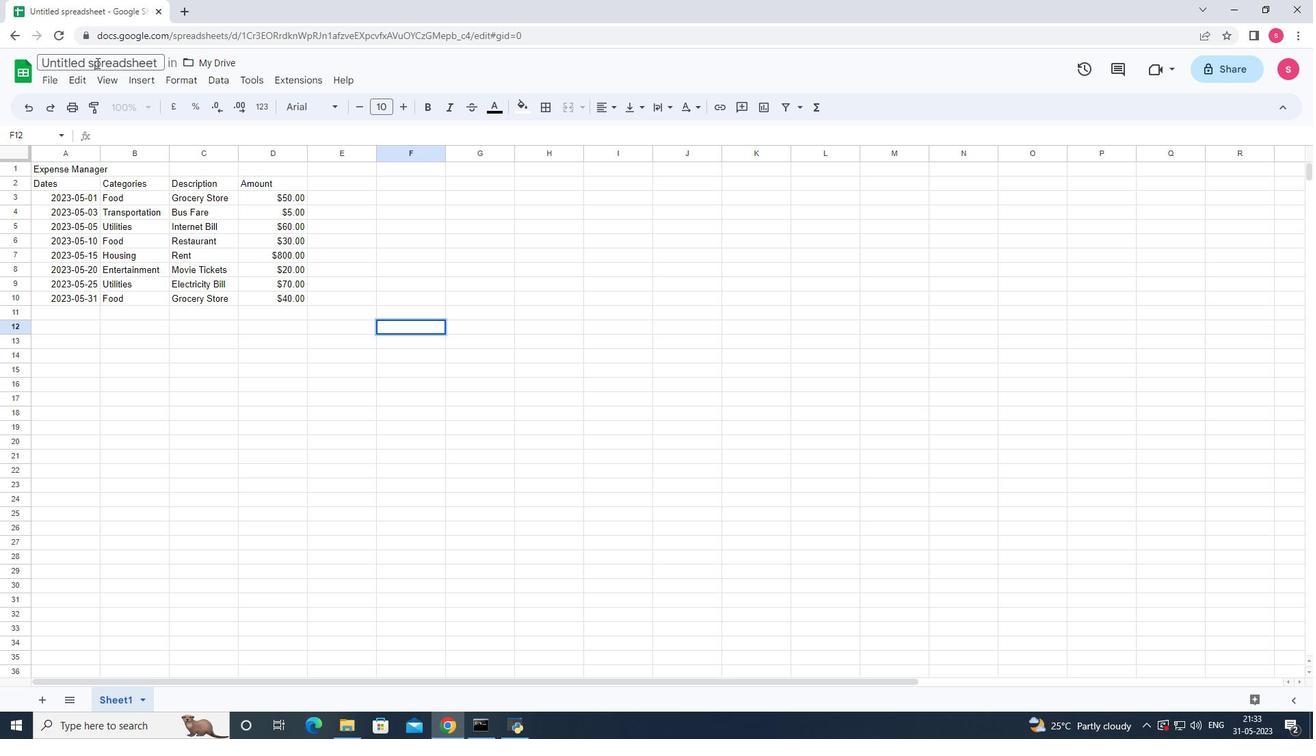 
Action: Key pressed <Key.f12><Key.backspace>
Screenshot: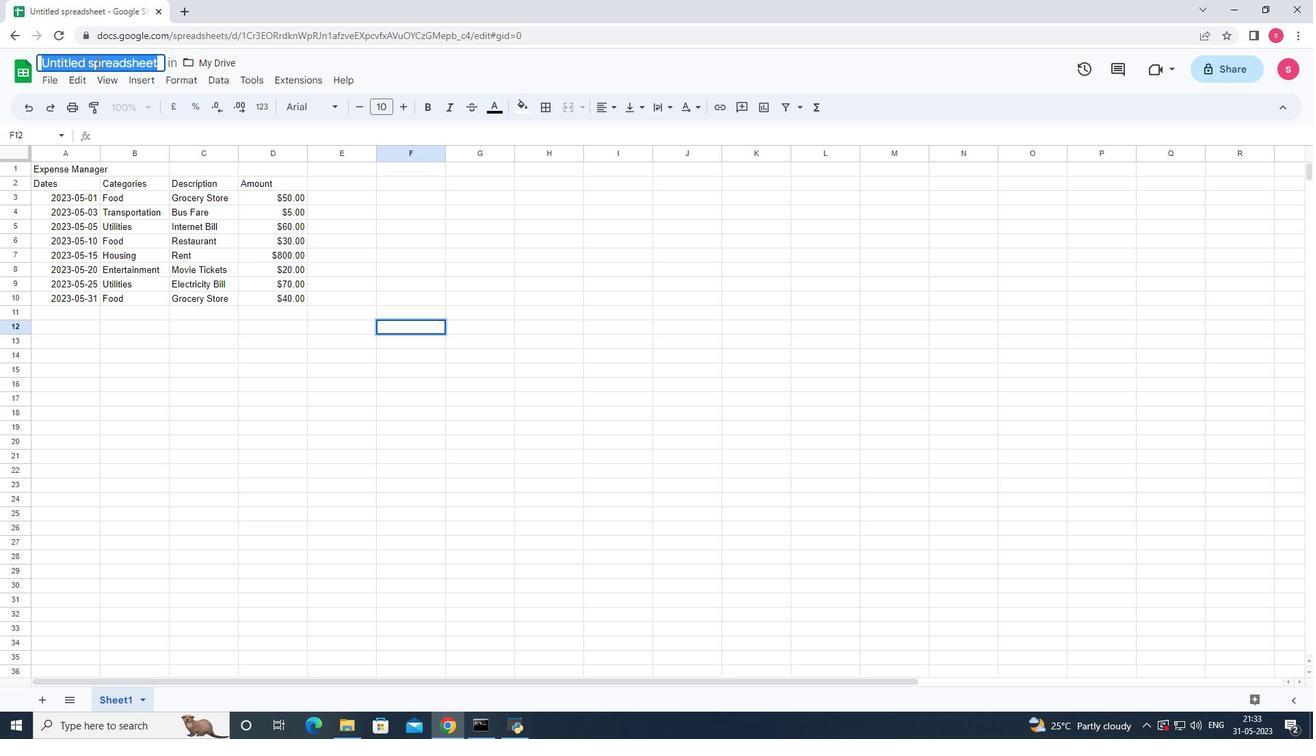 
Action: Mouse moved to (1304, 52)
Screenshot: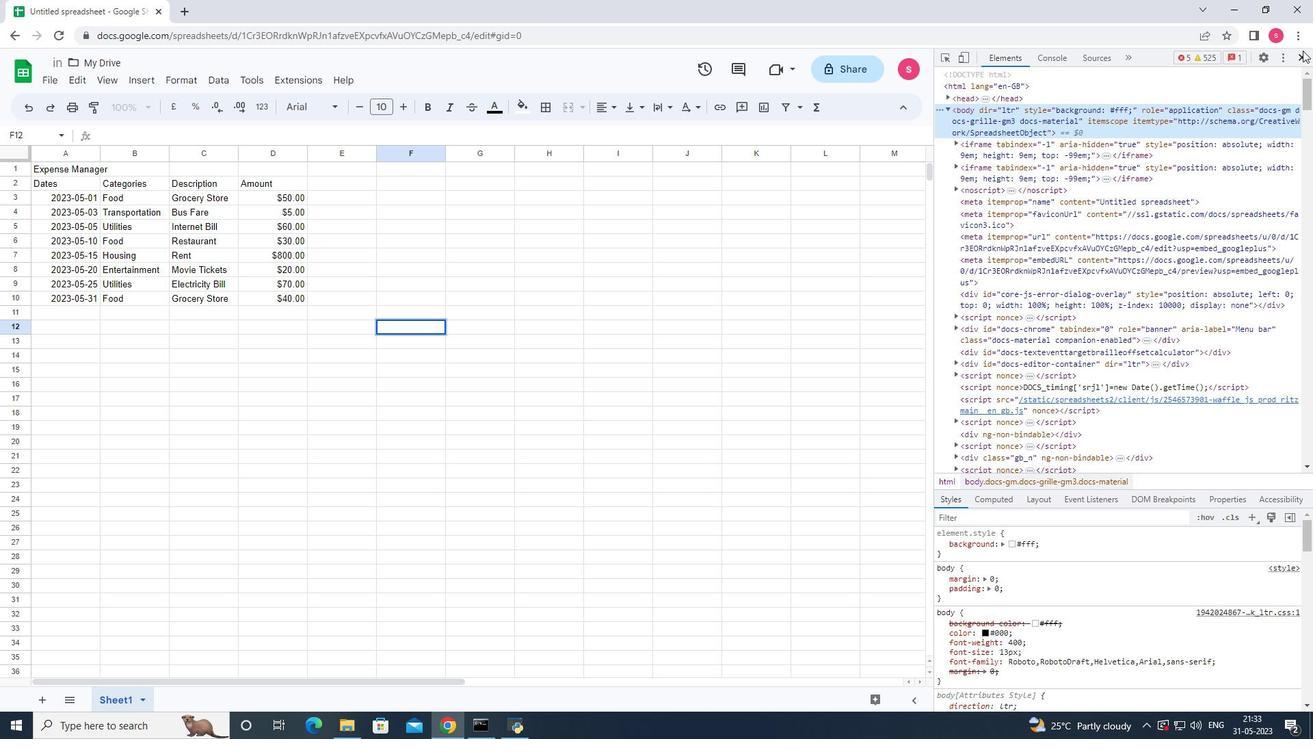 
Action: Mouse pressed left at (1304, 52)
Screenshot: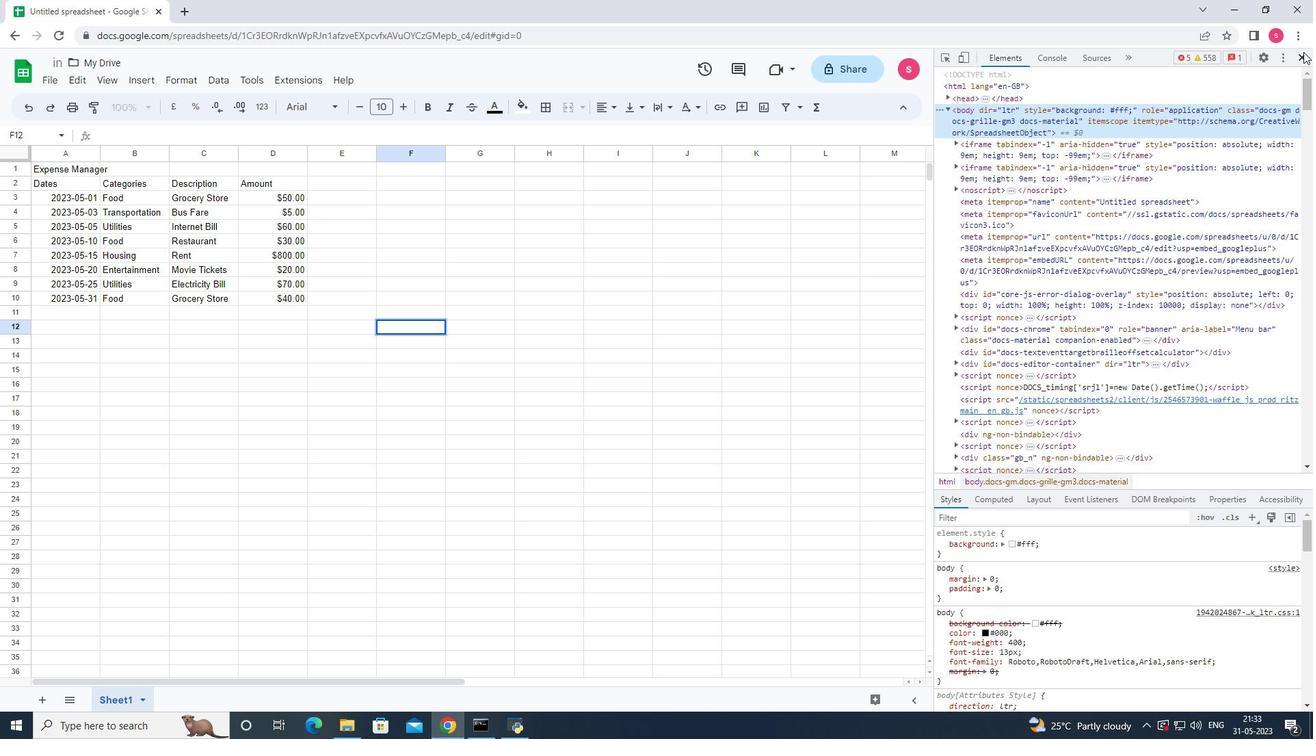 
Action: Mouse moved to (755, 298)
Screenshot: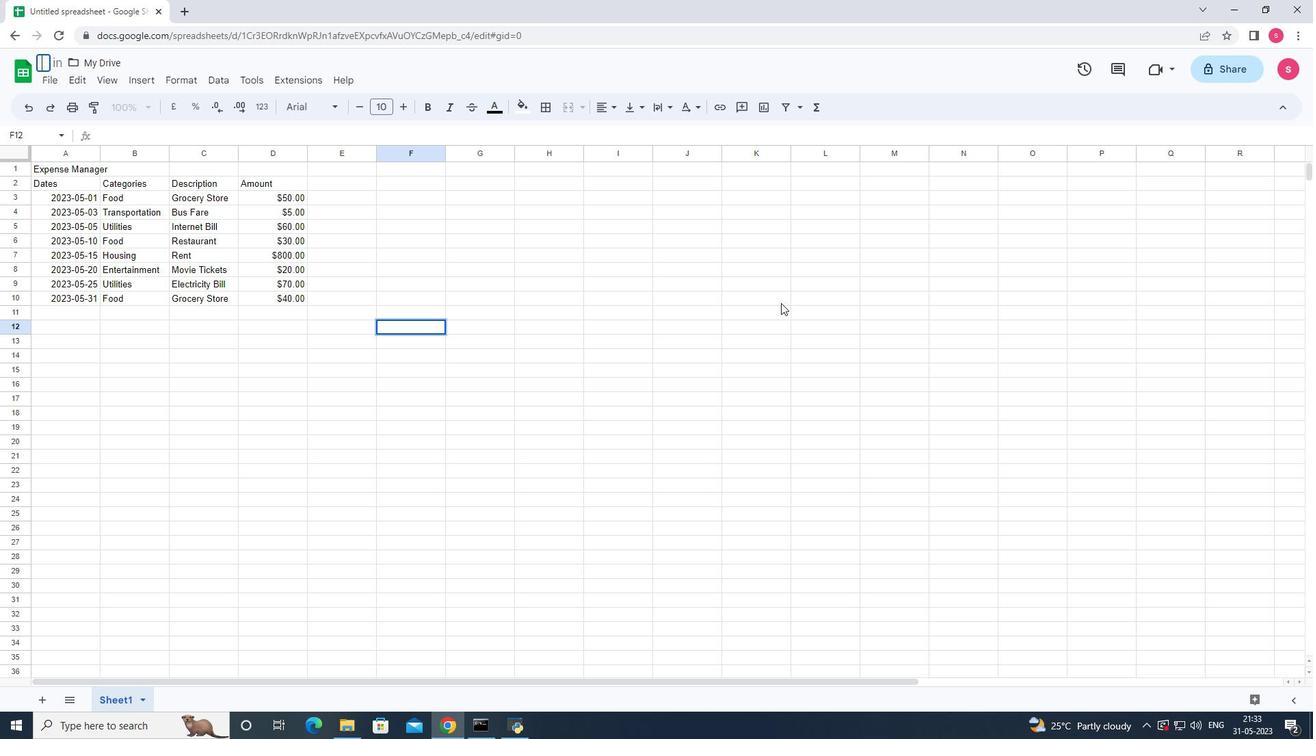 
Action: Key pressed <Key.shift>Dashboard<Key.shift>Budget<Key.shift>Track
Screenshot: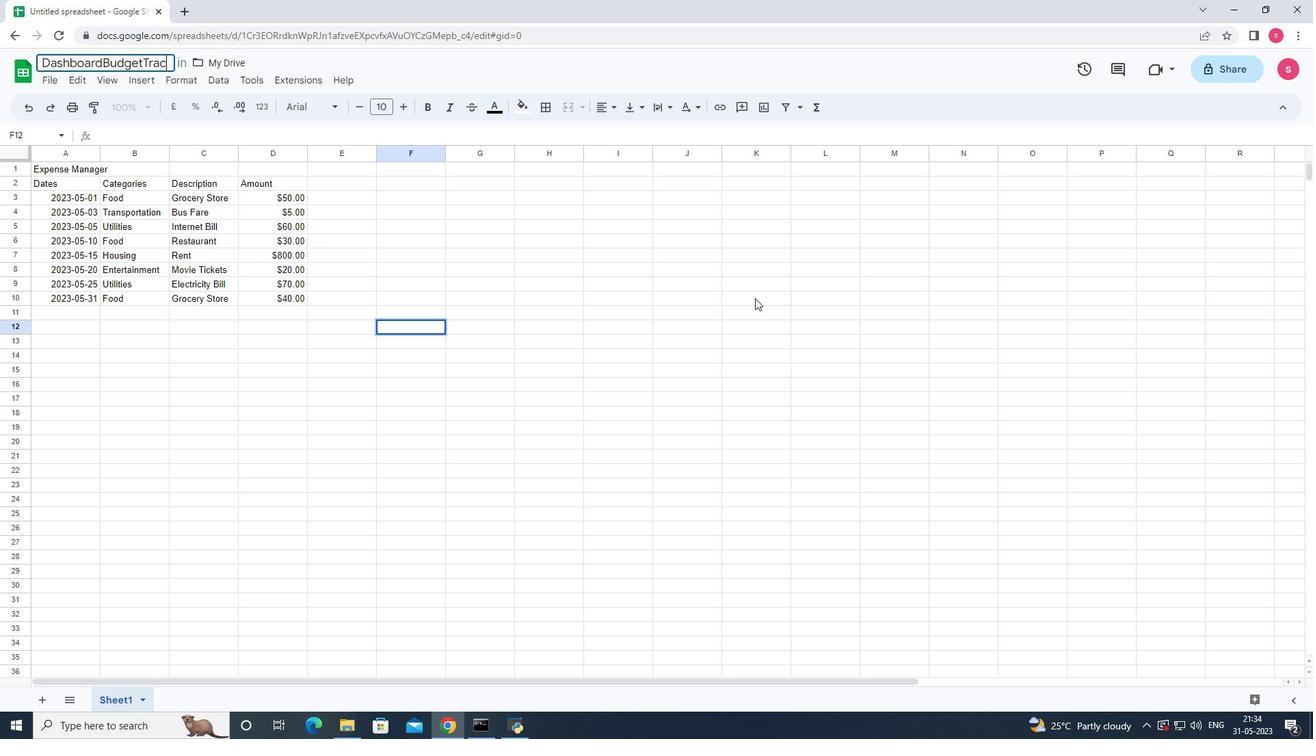 
Action: Mouse moved to (771, 607)
Screenshot: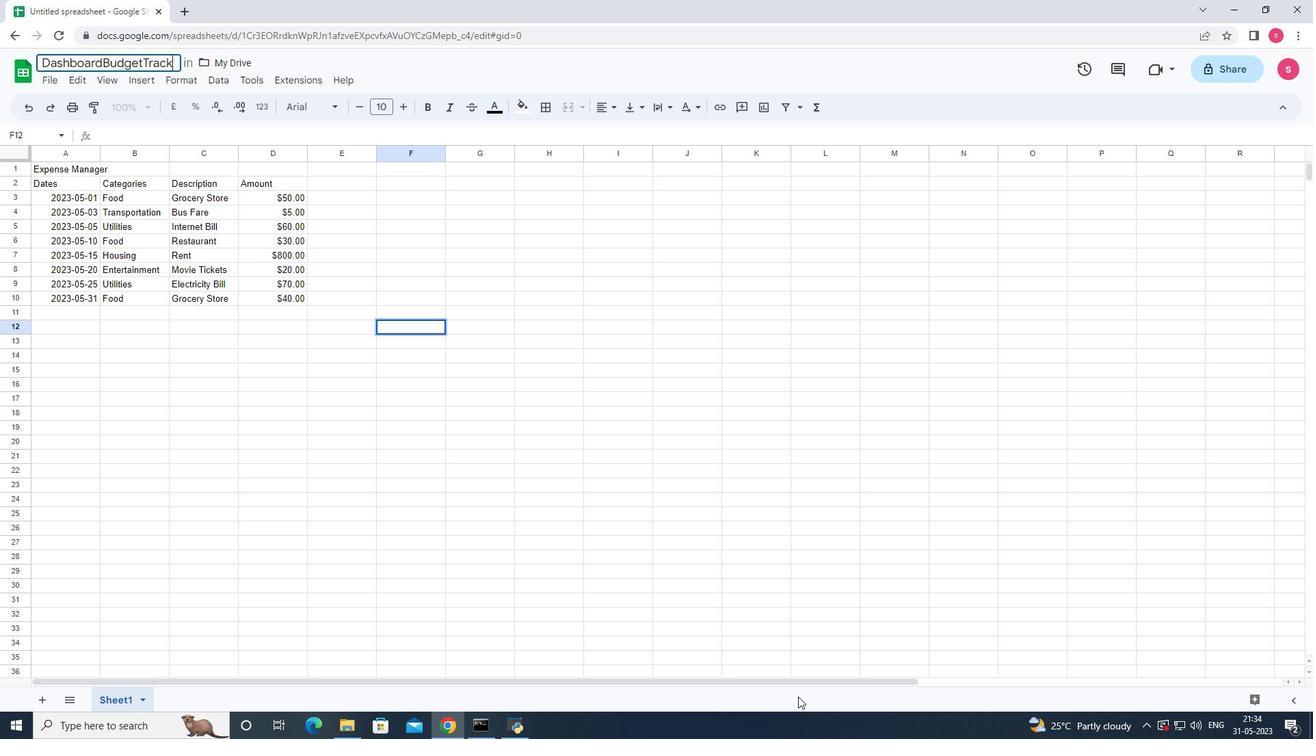 
Action: Mouse pressed left at (771, 607)
Screenshot: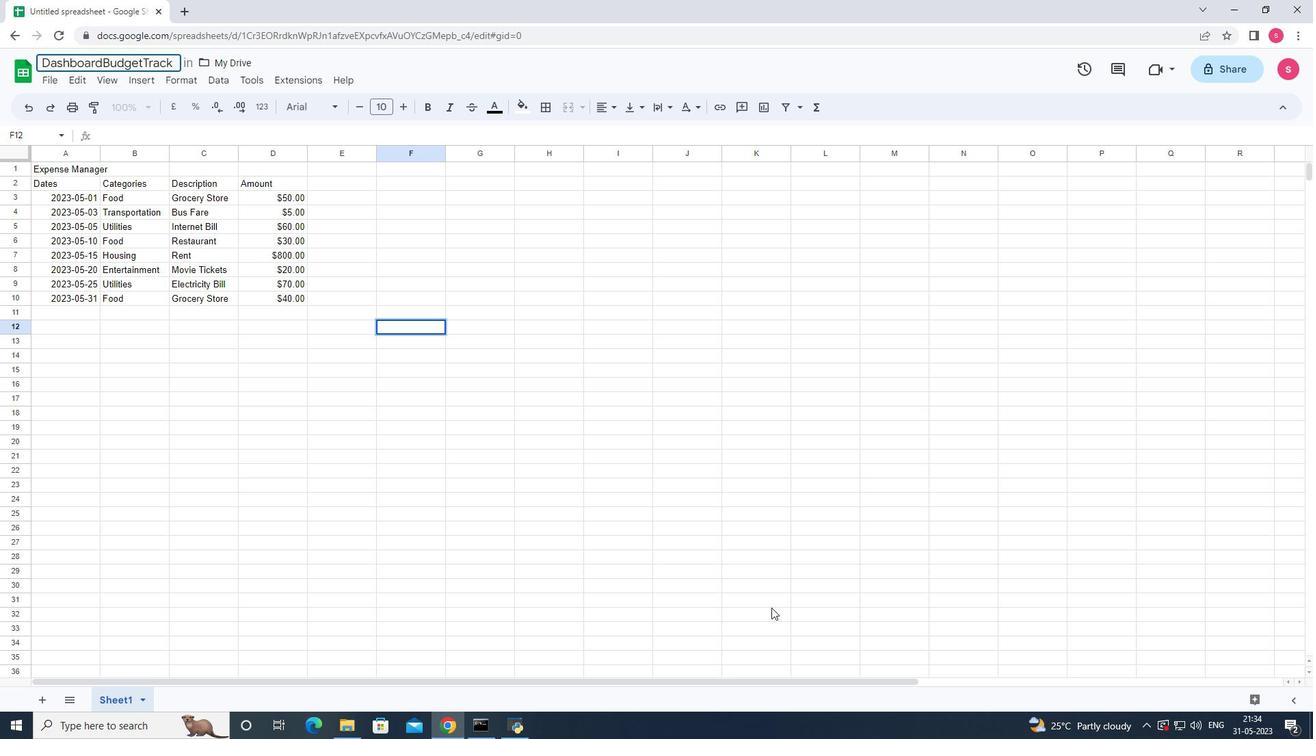 
Action: Mouse moved to (303, 483)
Screenshot: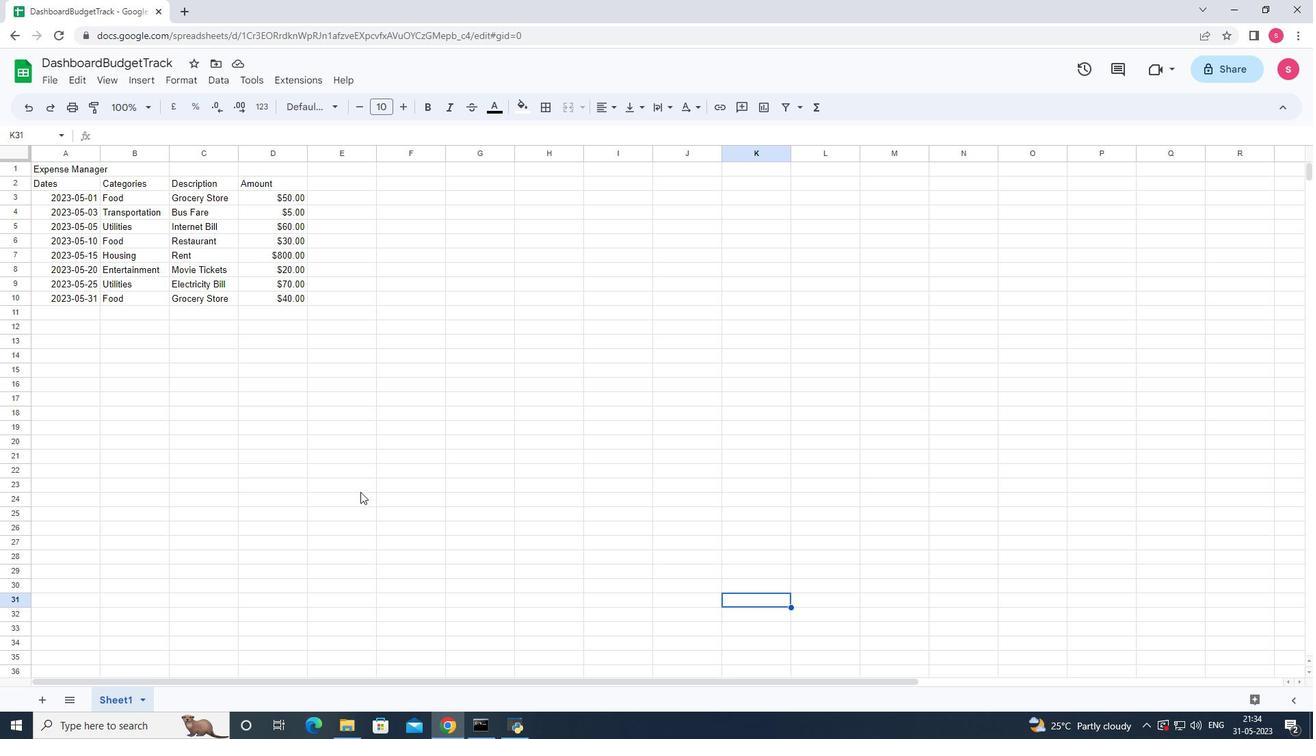 
Action: Mouse pressed left at (303, 483)
Screenshot: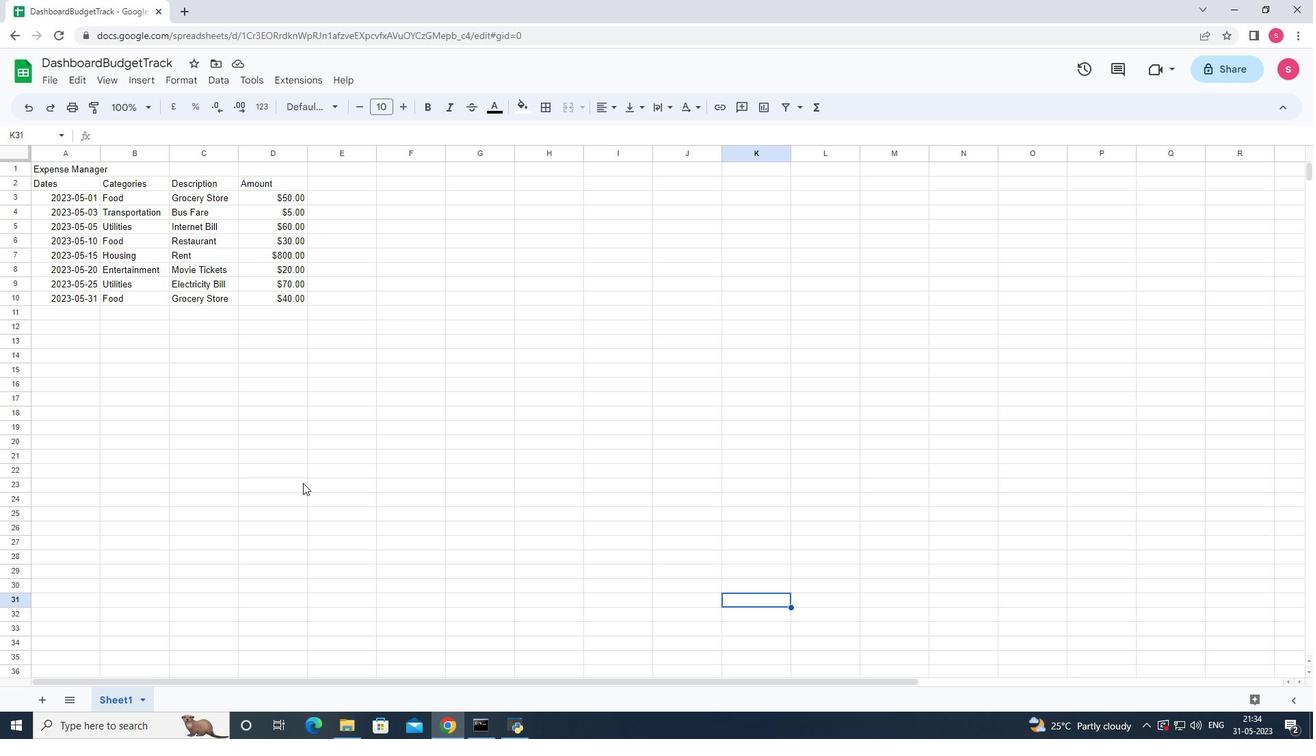 
Action: Mouse moved to (860, 290)
Screenshot: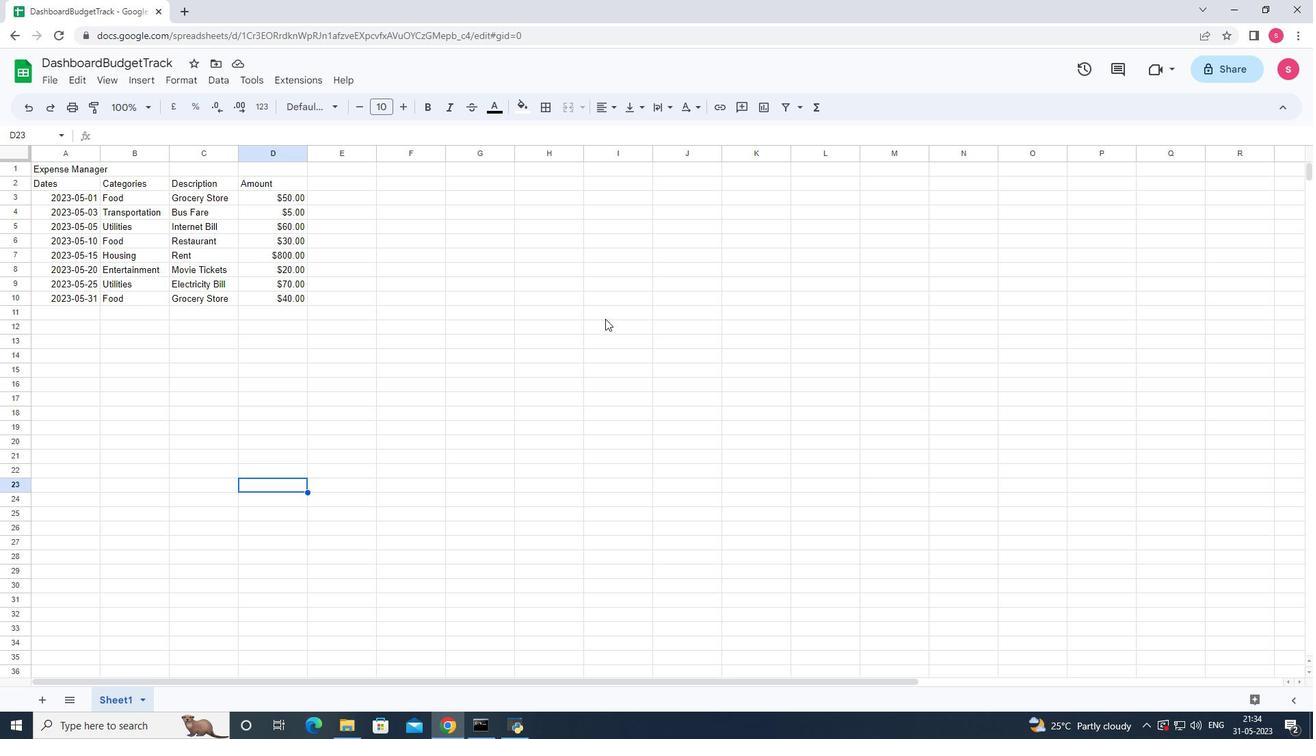 
Action: Mouse pressed left at (860, 290)
Screenshot: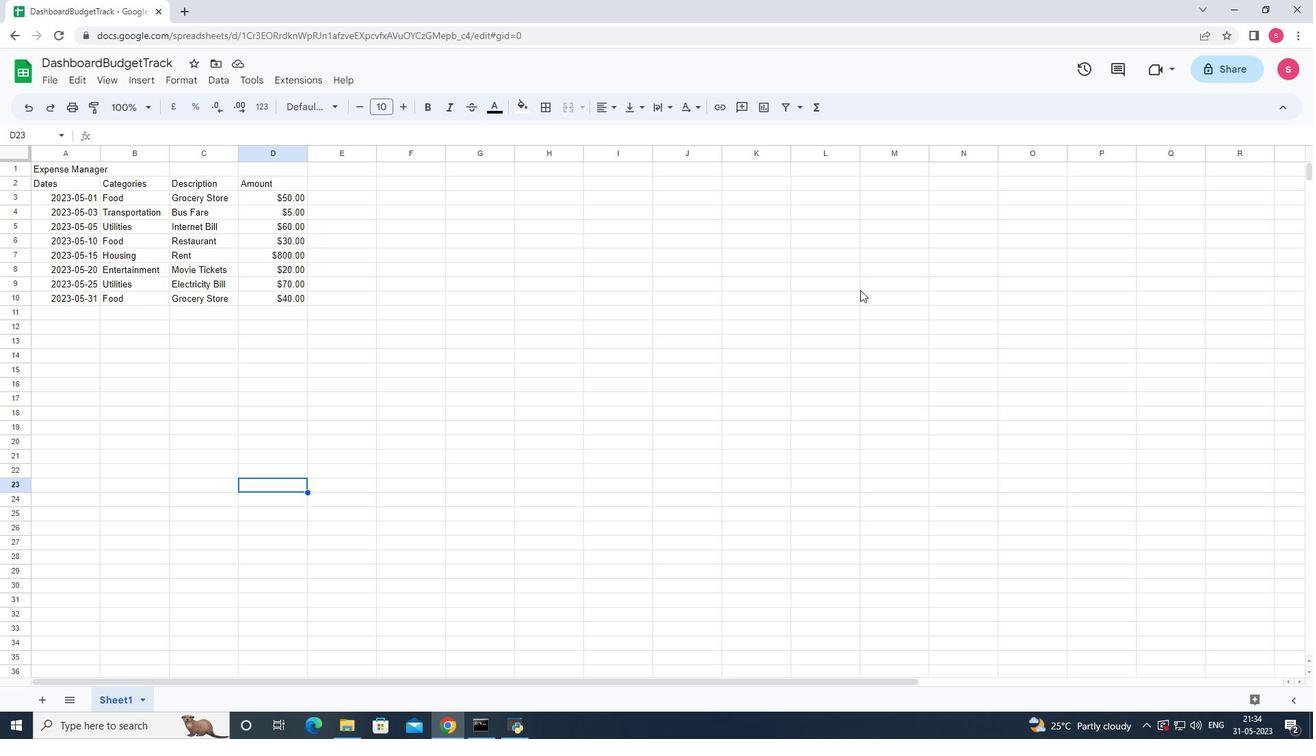 
Action: Mouse moved to (102, 153)
Screenshot: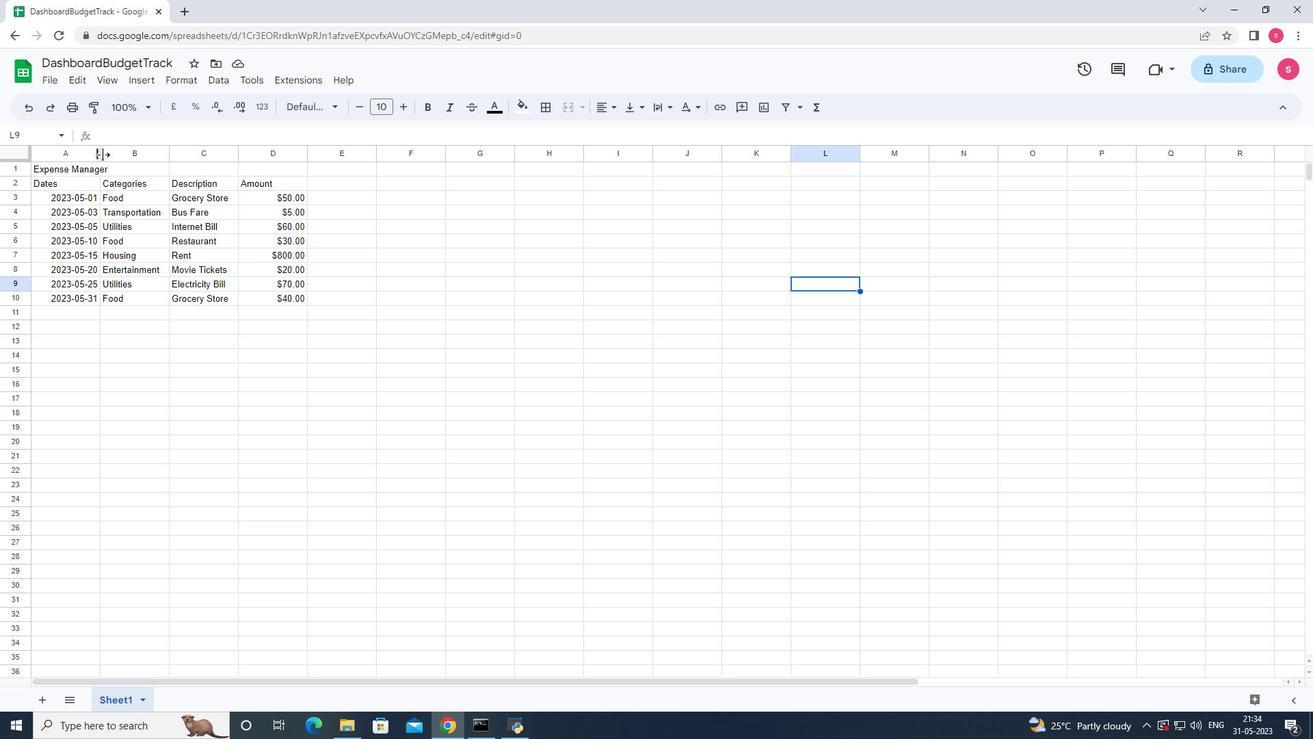 
Action: Mouse pressed left at (102, 153)
Screenshot: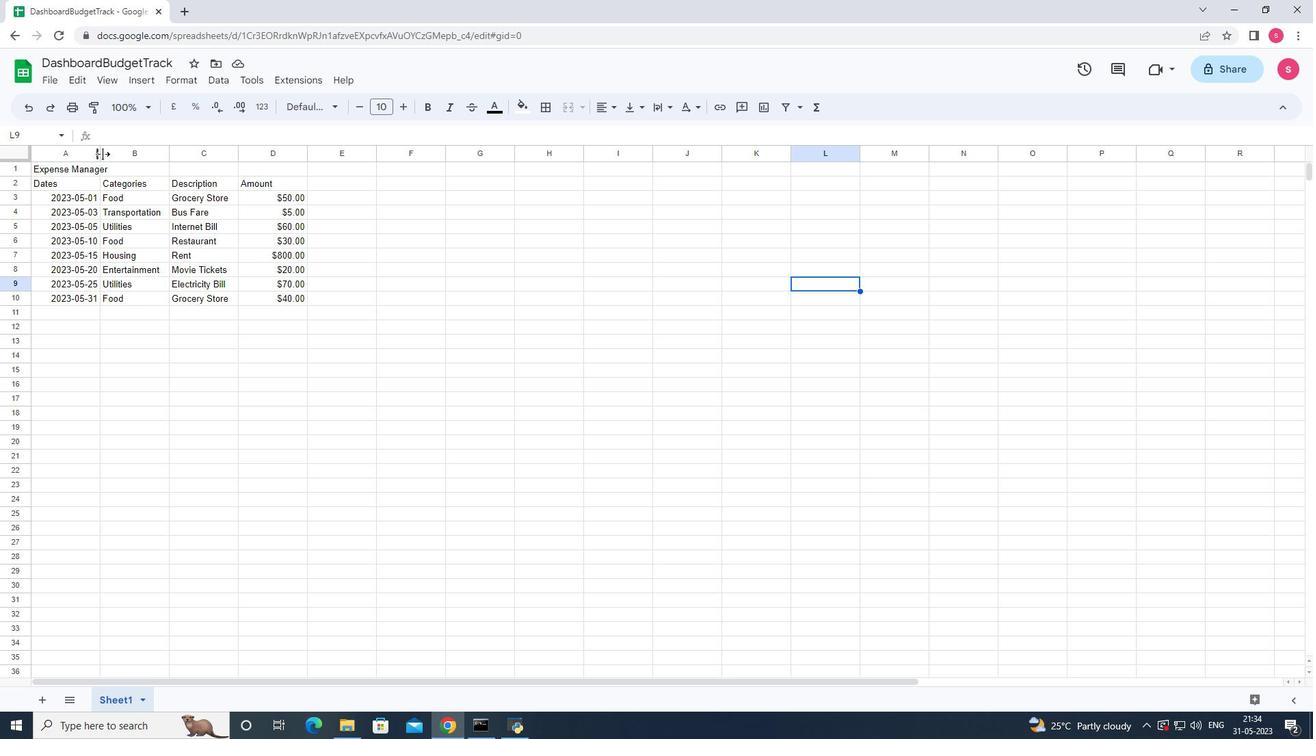 
Action: Mouse pressed left at (102, 153)
Screenshot: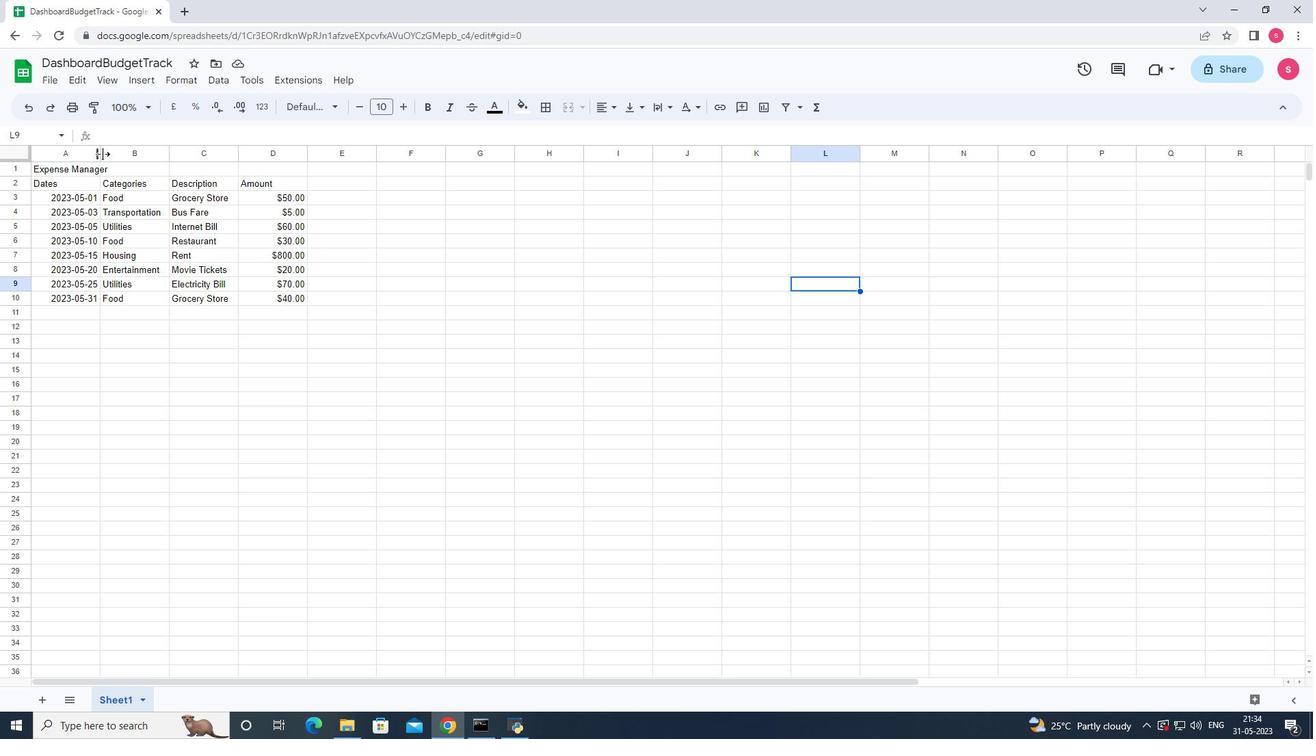 
Action: Mouse moved to (177, 157)
Screenshot: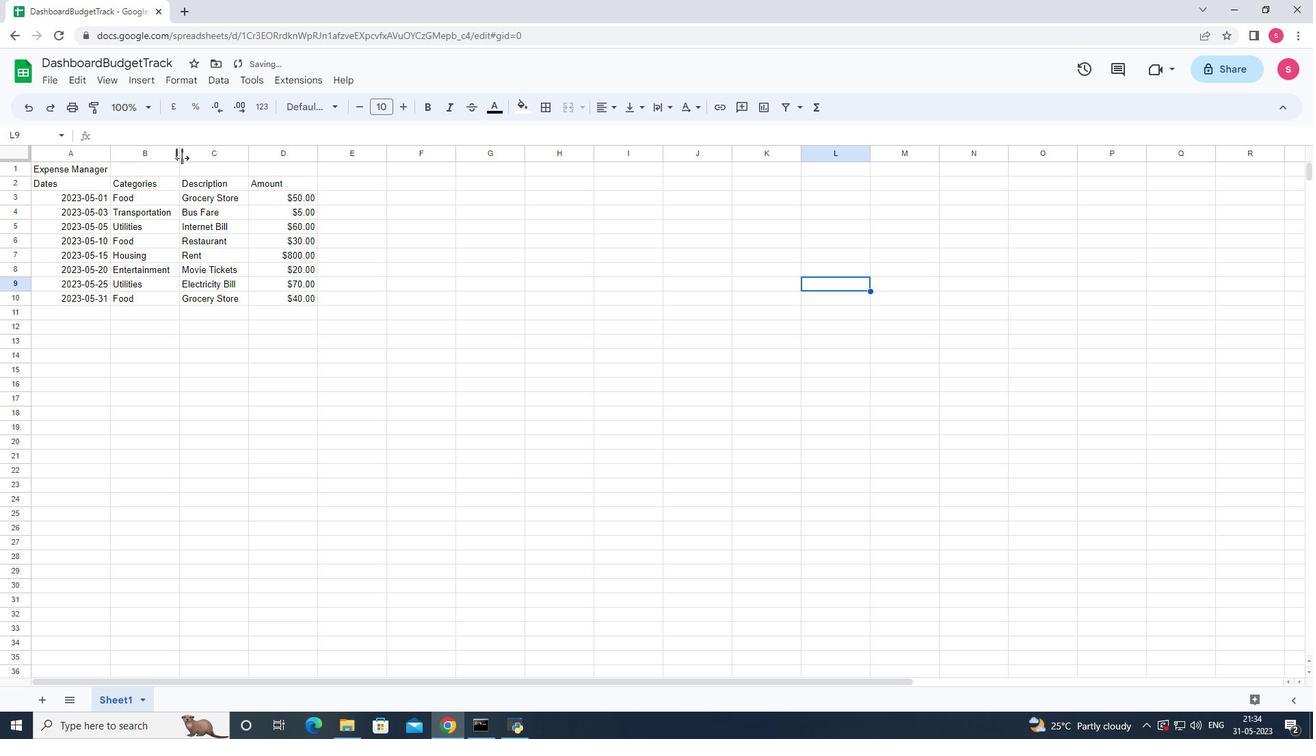 
Action: Mouse pressed left at (177, 157)
Screenshot: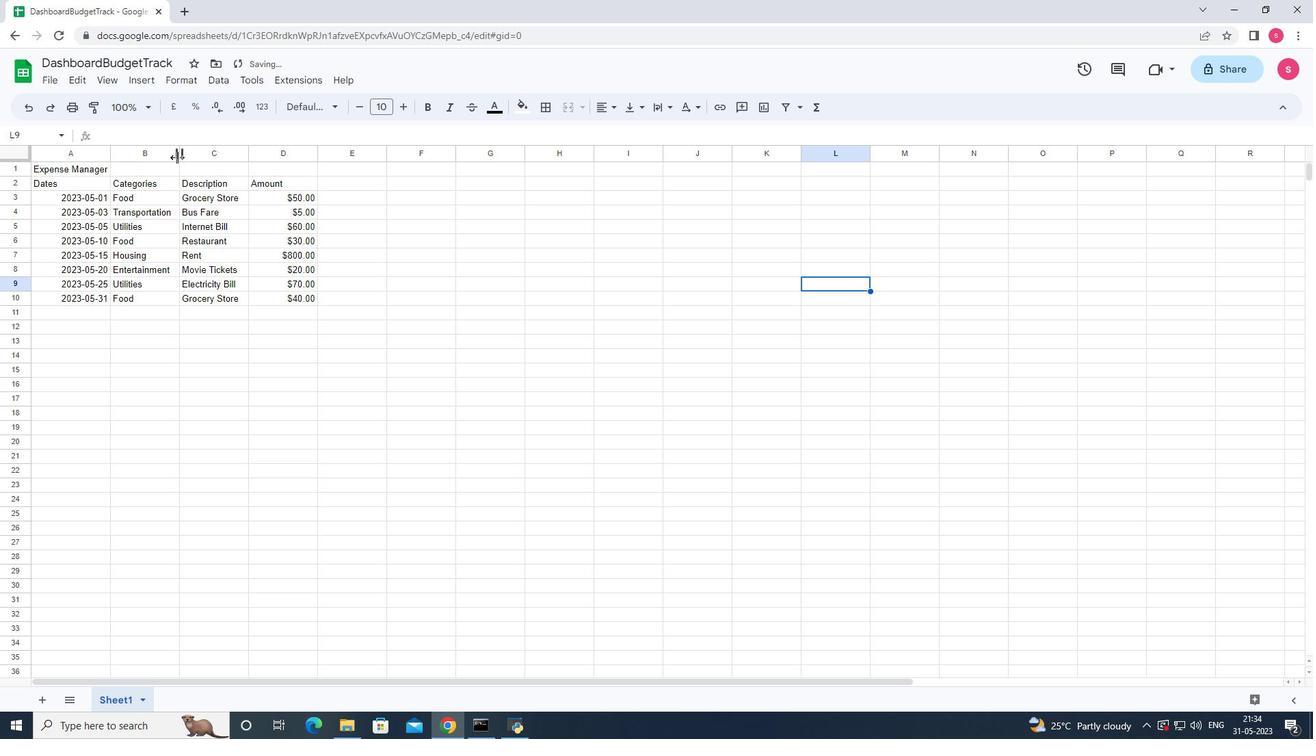 
Action: Mouse pressed left at (177, 157)
Screenshot: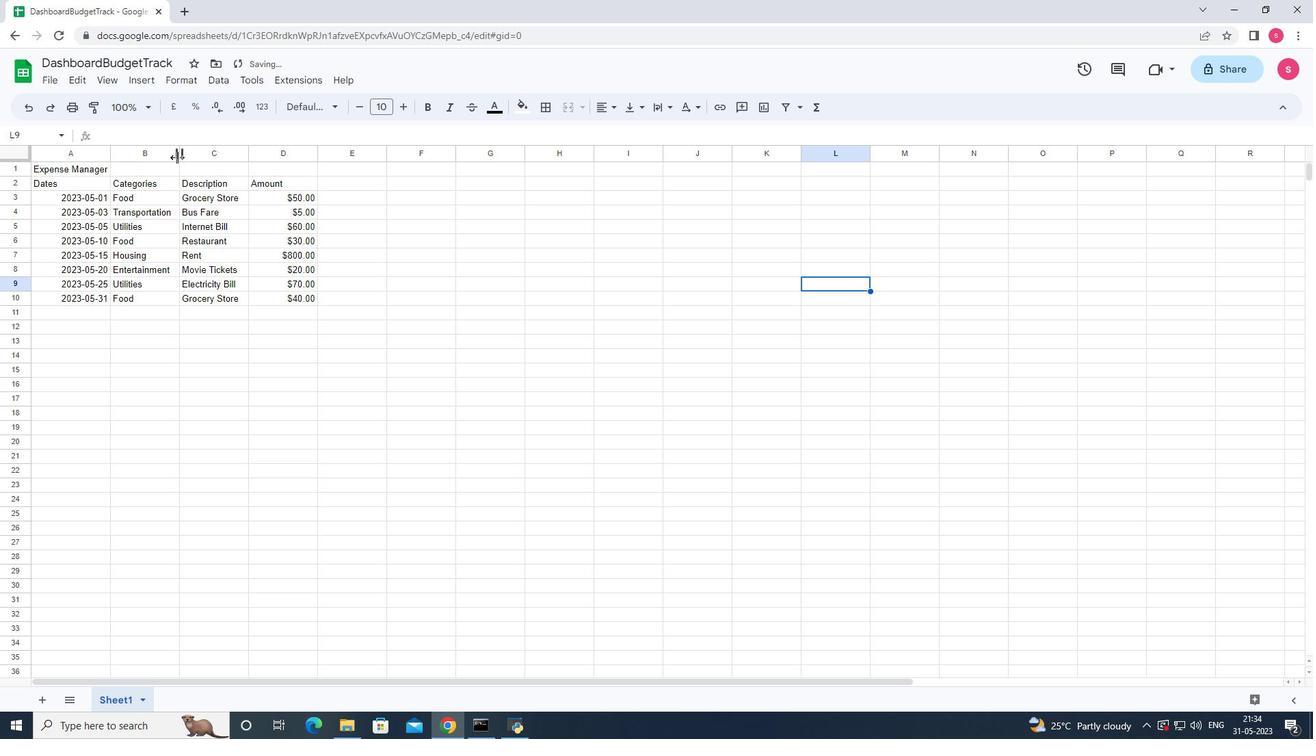 
Action: Mouse moved to (242, 156)
Screenshot: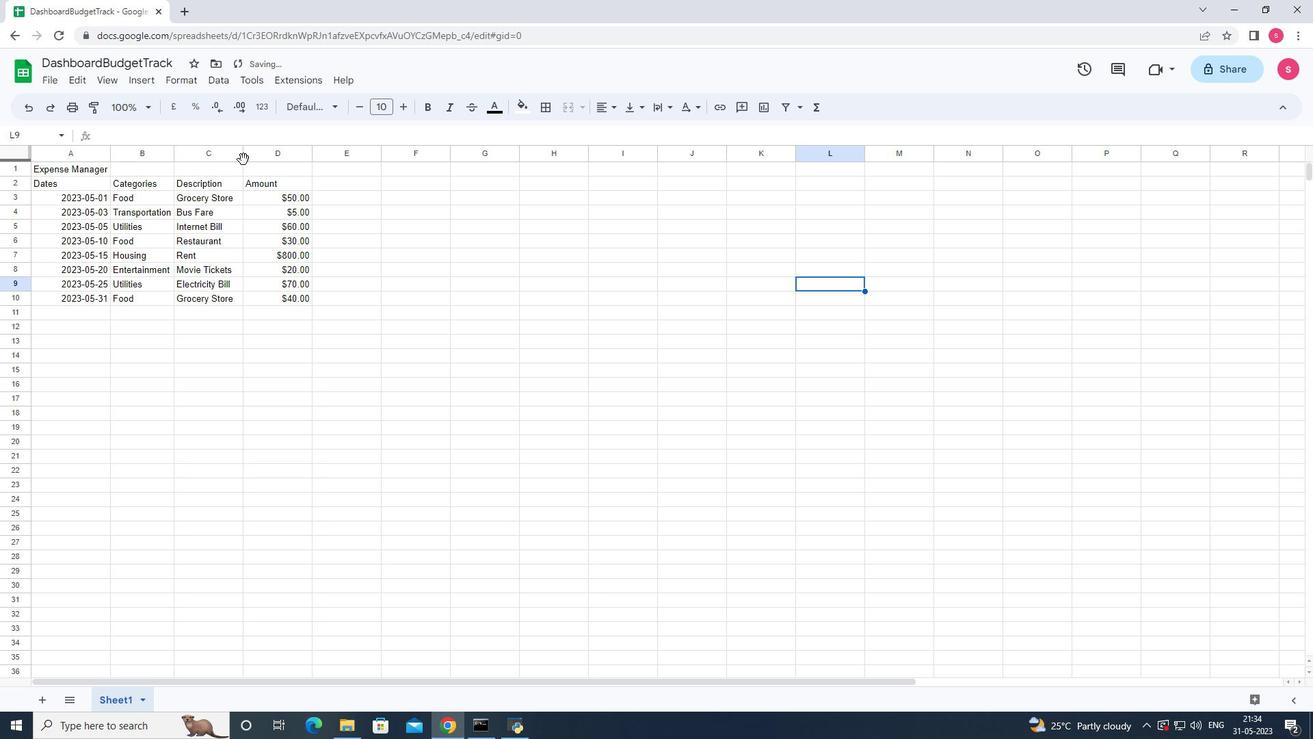 
Action: Mouse pressed left at (242, 156)
Screenshot: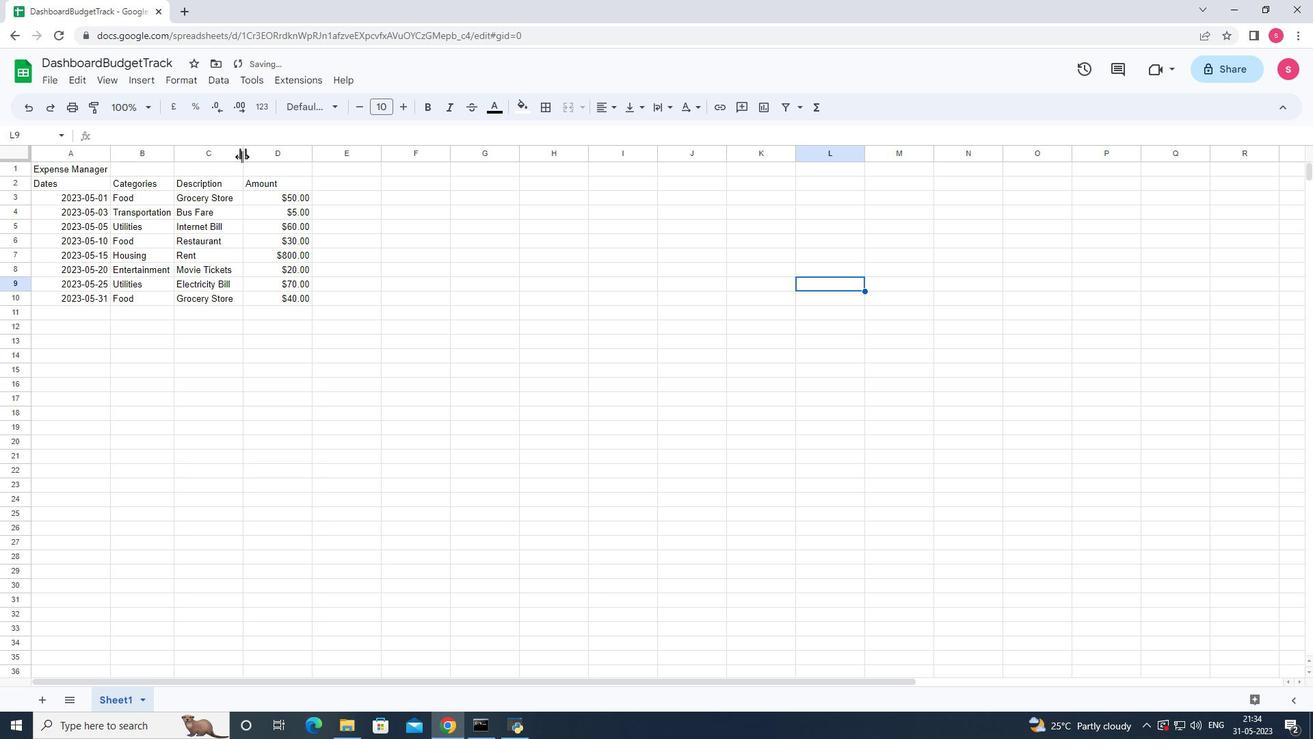 
Action: Mouse pressed left at (242, 156)
Screenshot: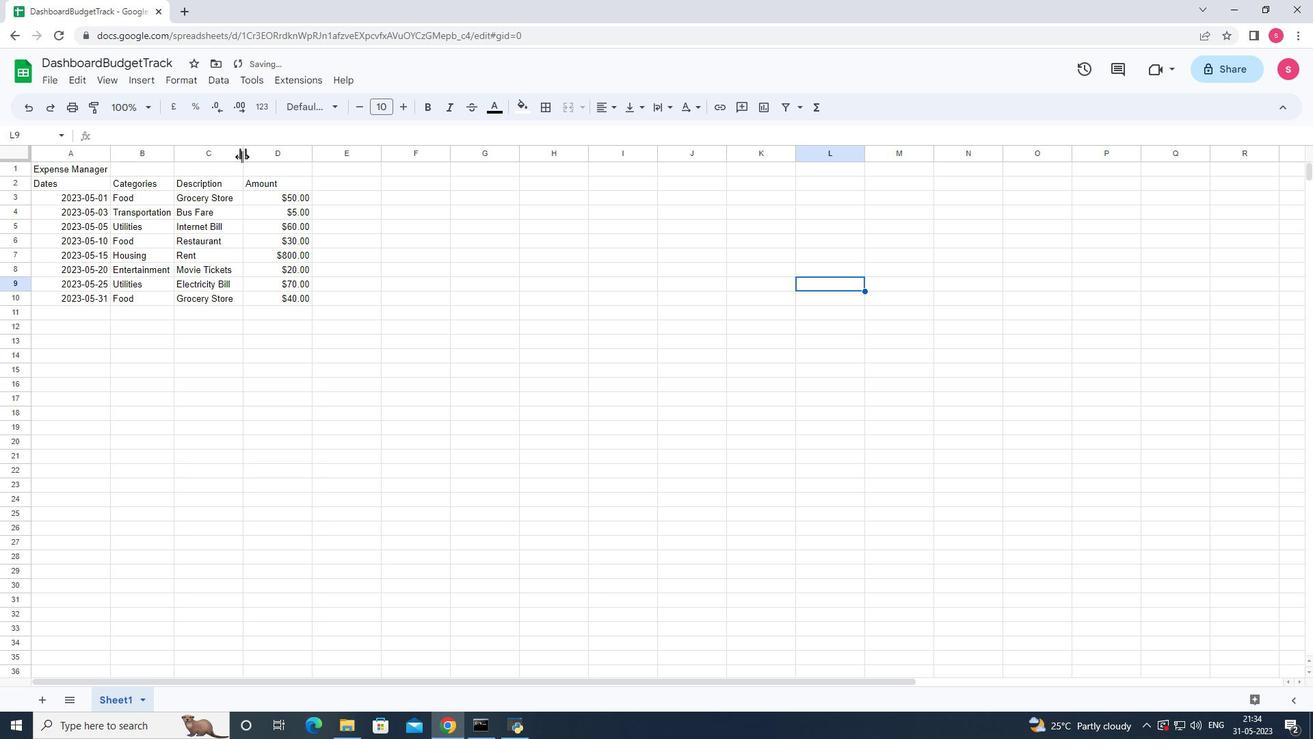 
Action: Mouse moved to (305, 152)
Screenshot: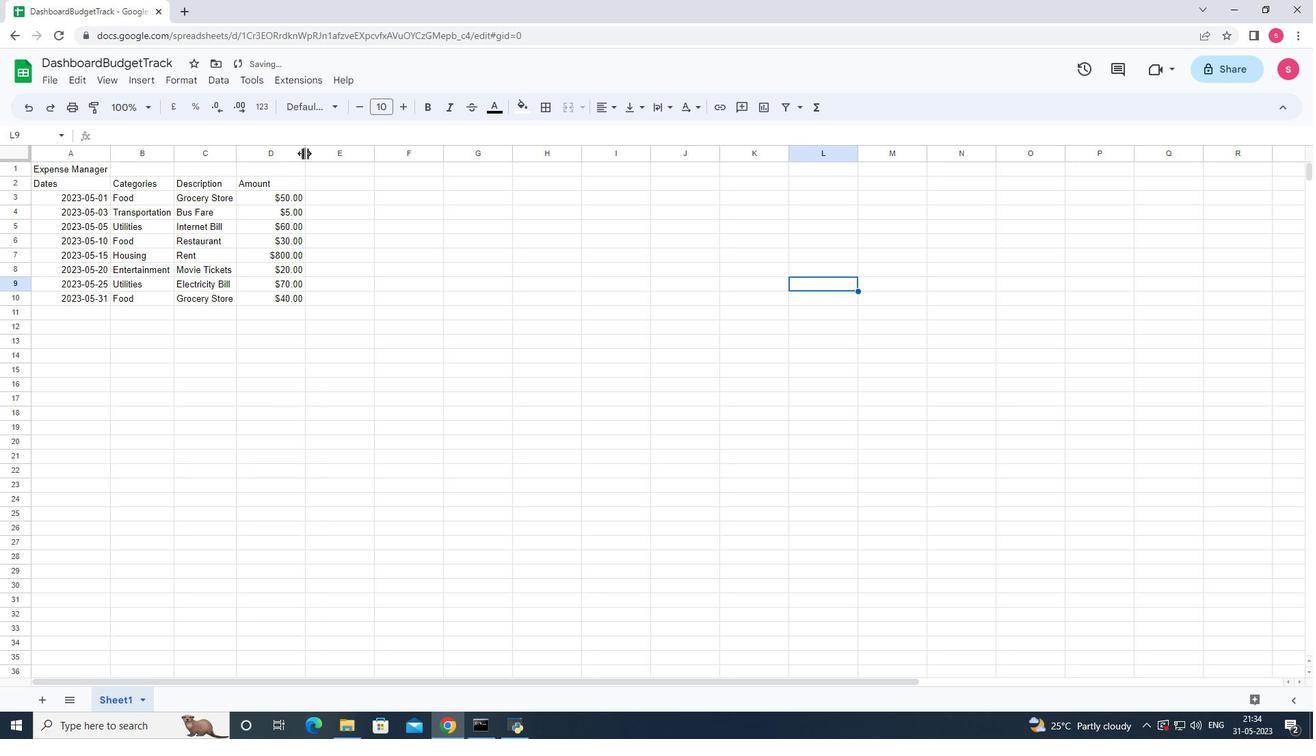 
Action: Mouse pressed left at (305, 152)
Screenshot: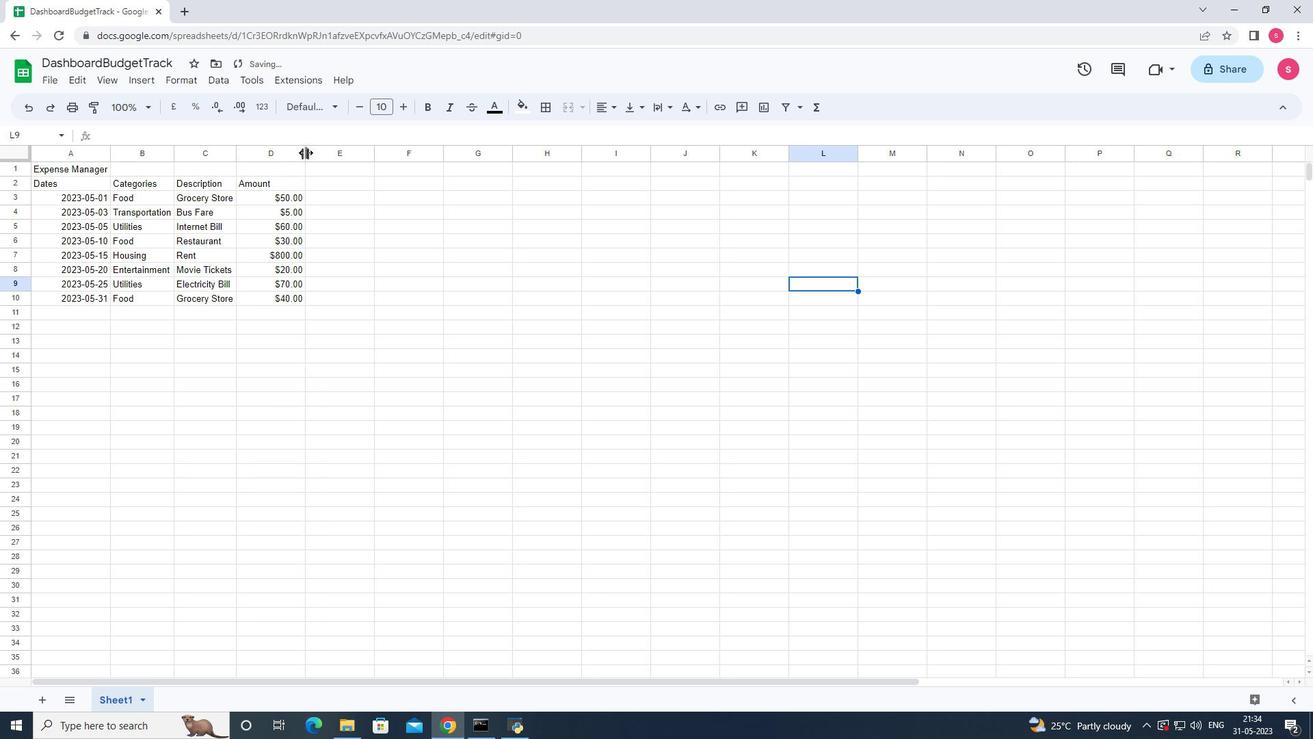 
Action: Mouse pressed left at (305, 152)
Screenshot: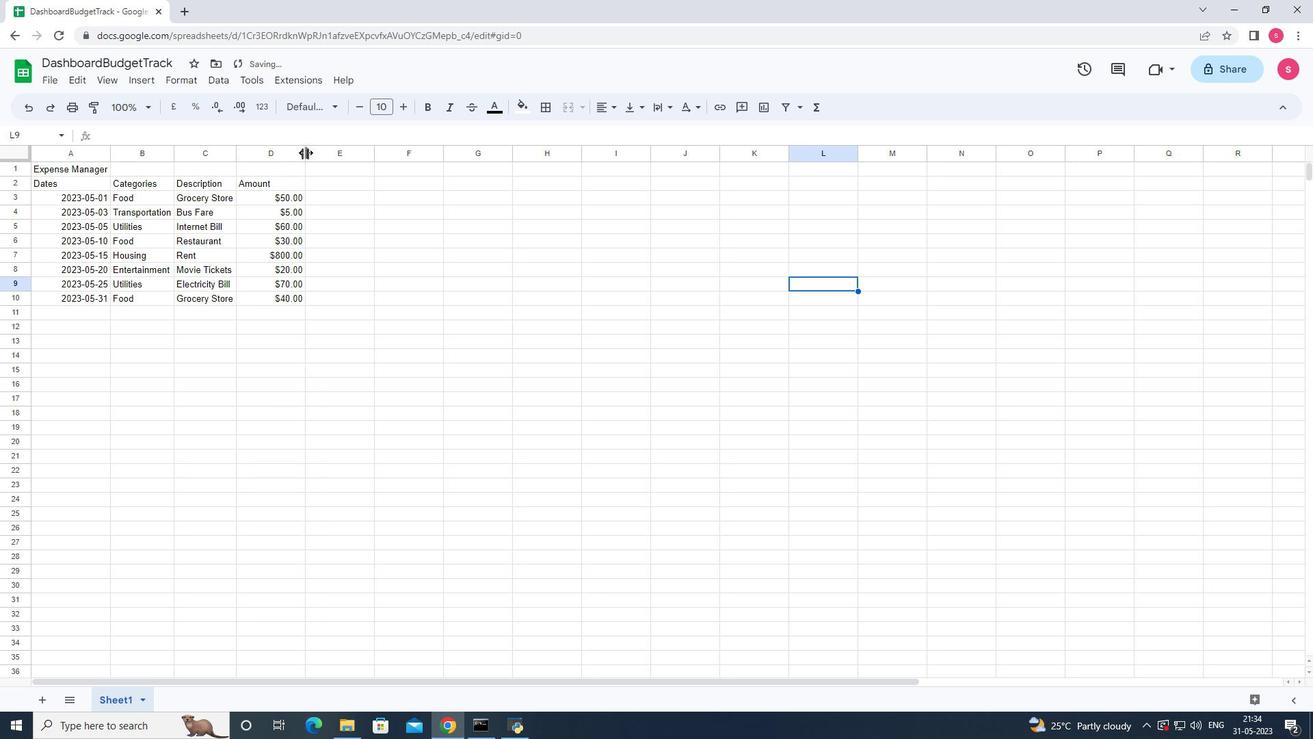 
Action: Mouse moved to (361, 540)
Screenshot: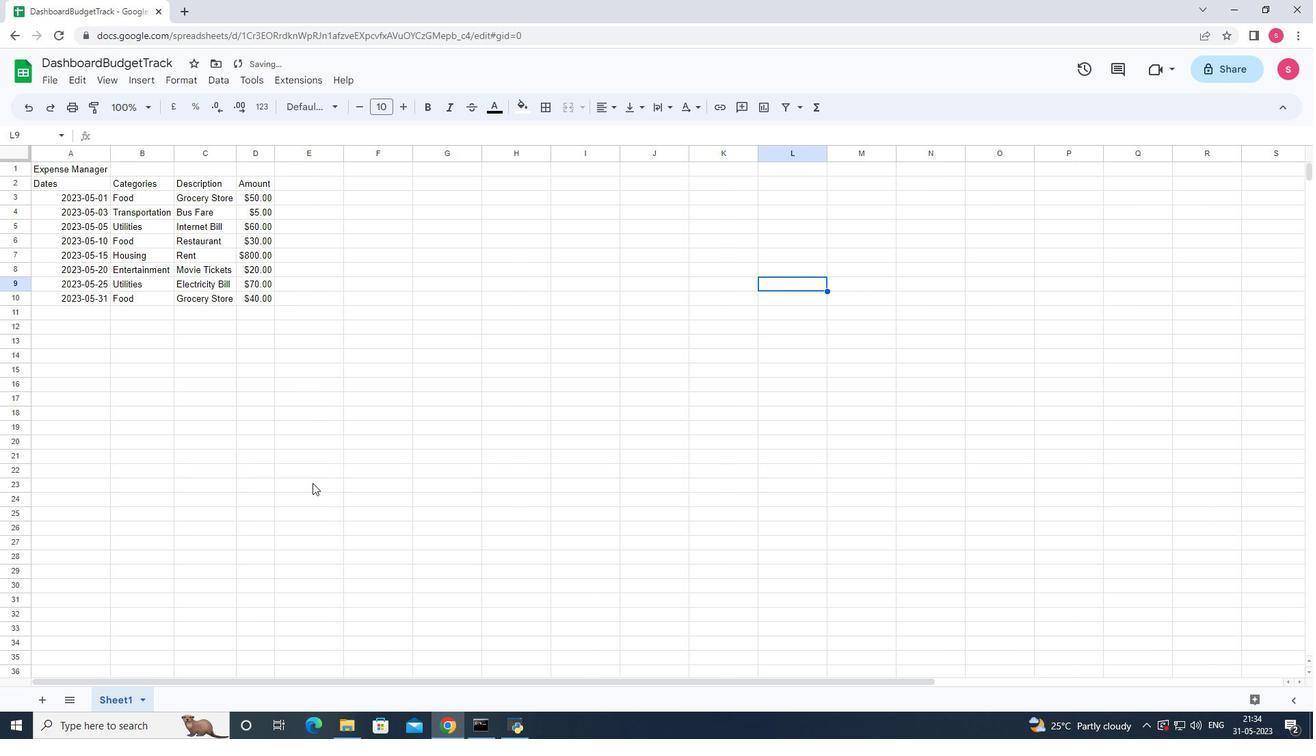 
Action: Key pressed ctrl+S
Screenshot: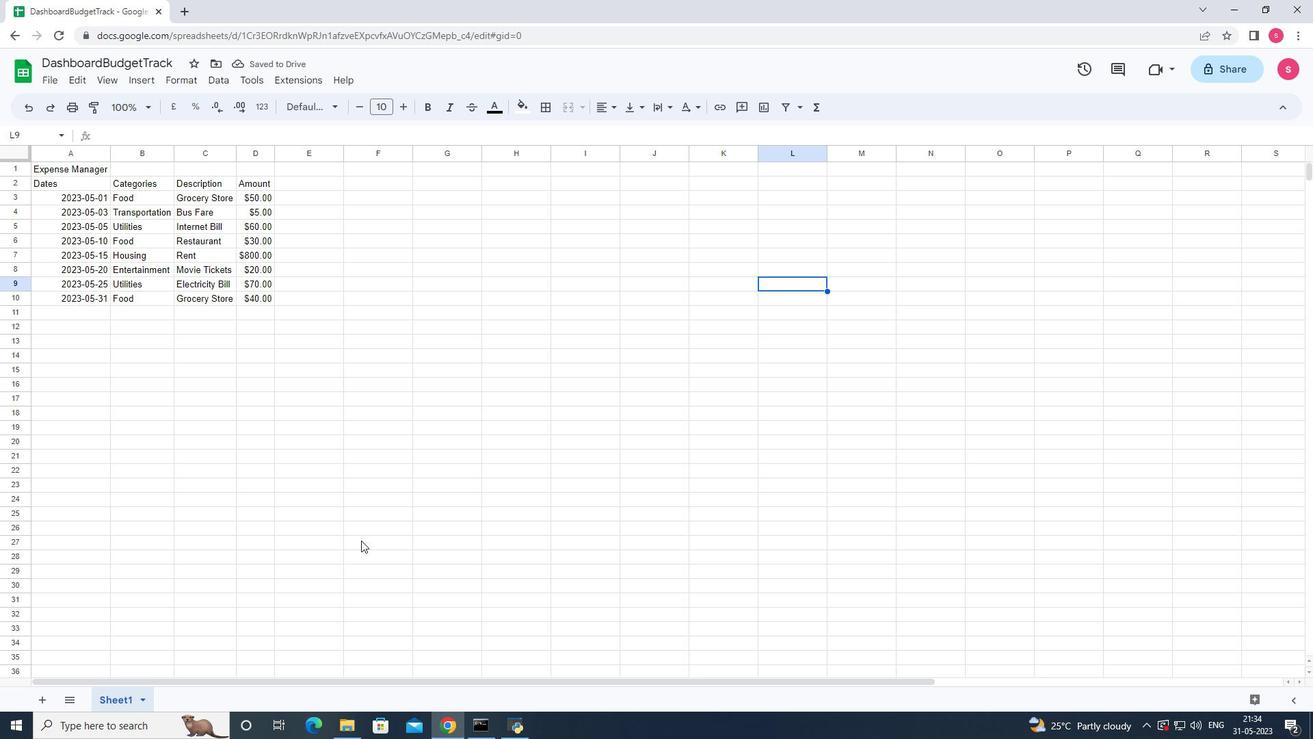 
Action: Mouse moved to (354, 535)
Screenshot: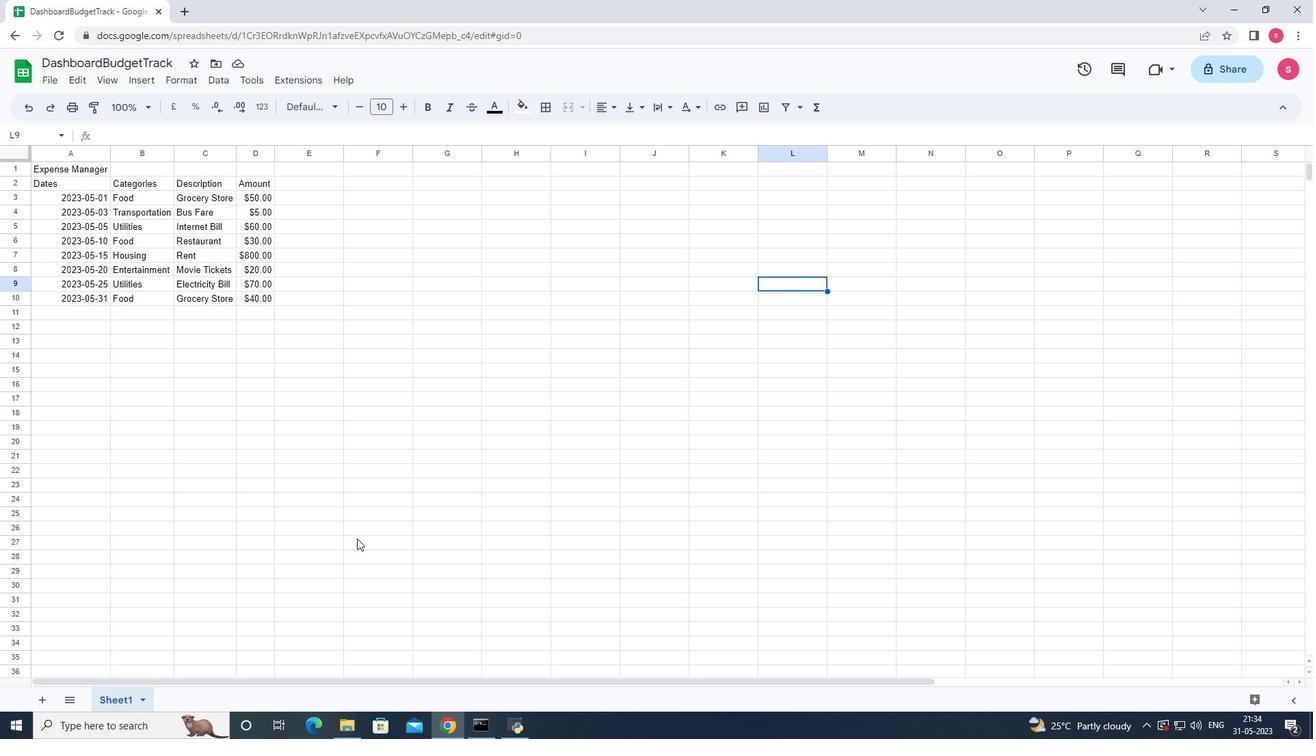 
